Task: Look for space in San Felipe, Venezuela from 12th August, 2023 to 16th August, 2023 for 8 adults in price range Rs.10000 to Rs.16000. Place can be private room with 8 bedrooms having 8 beds and 8 bathrooms. Property type can be house, flat, guest house, hotel. Amenities needed are: wifi, TV, free parkinig on premises, gym, breakfast. Booking option can be shelf check-in. Required host language is English.
Action: Mouse moved to (431, 102)
Screenshot: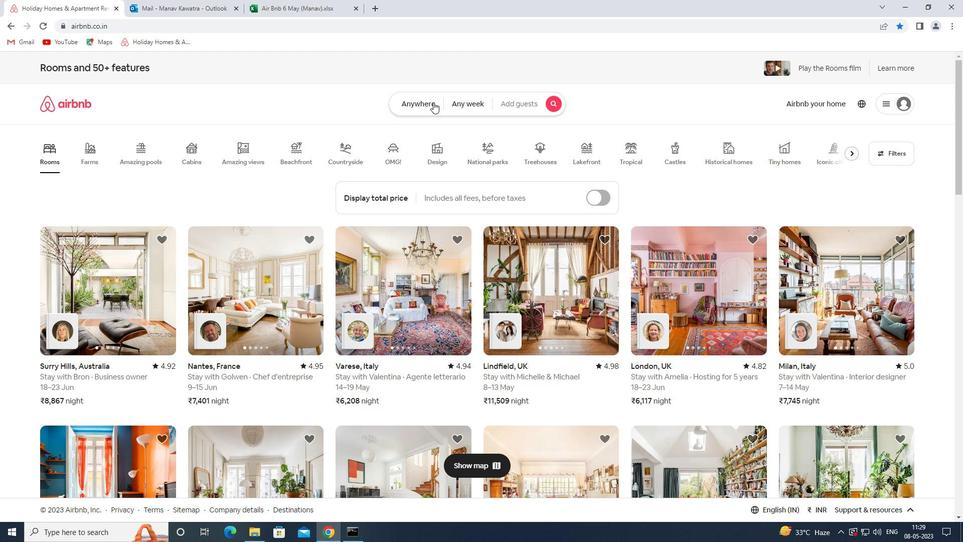 
Action: Mouse pressed left at (431, 102)
Screenshot: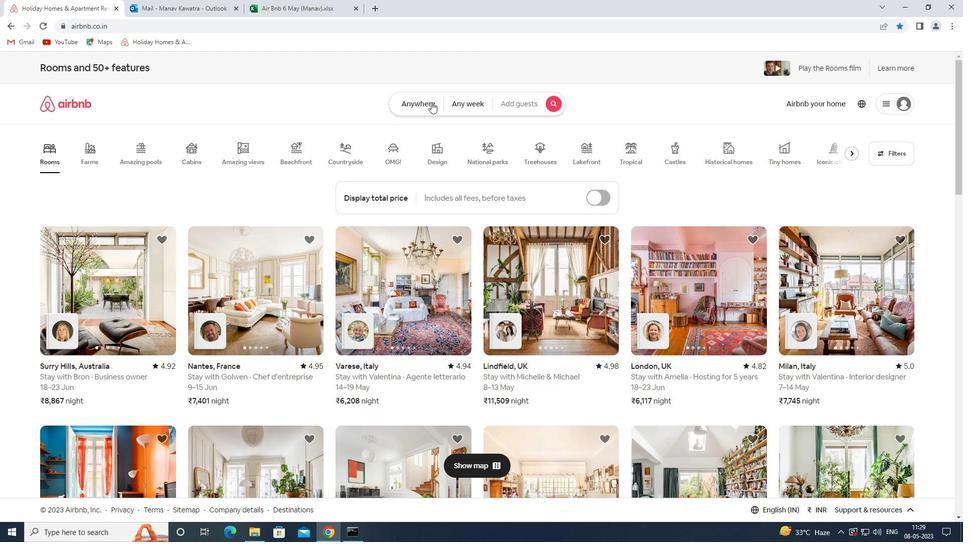 
Action: Key pressed <Key.shift><Key.shift><Key.shift><Key.shift><Key.shift><Key.shift><Key.shift><Key.shift><Key.shift><Key.shift><Key.shift>
Screenshot: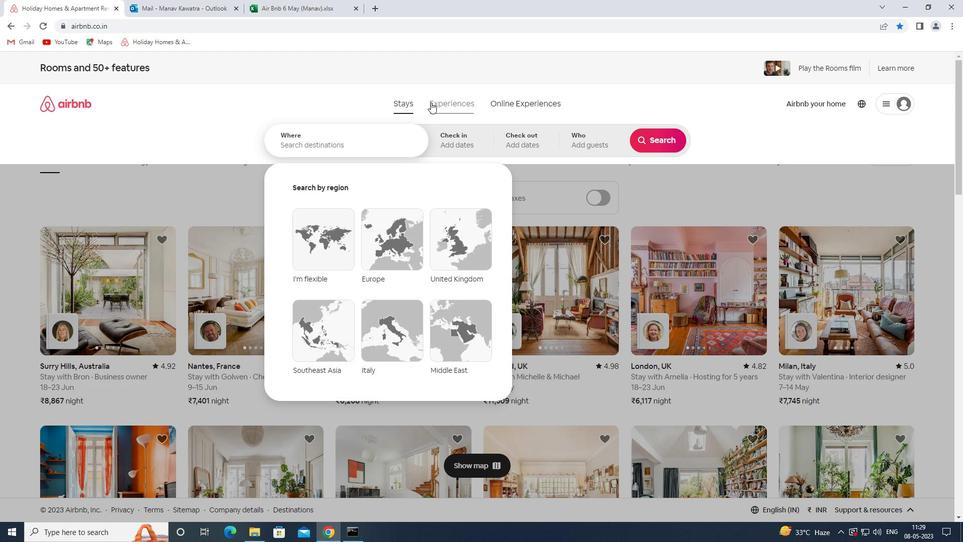 
Action: Mouse moved to (398, 144)
Screenshot: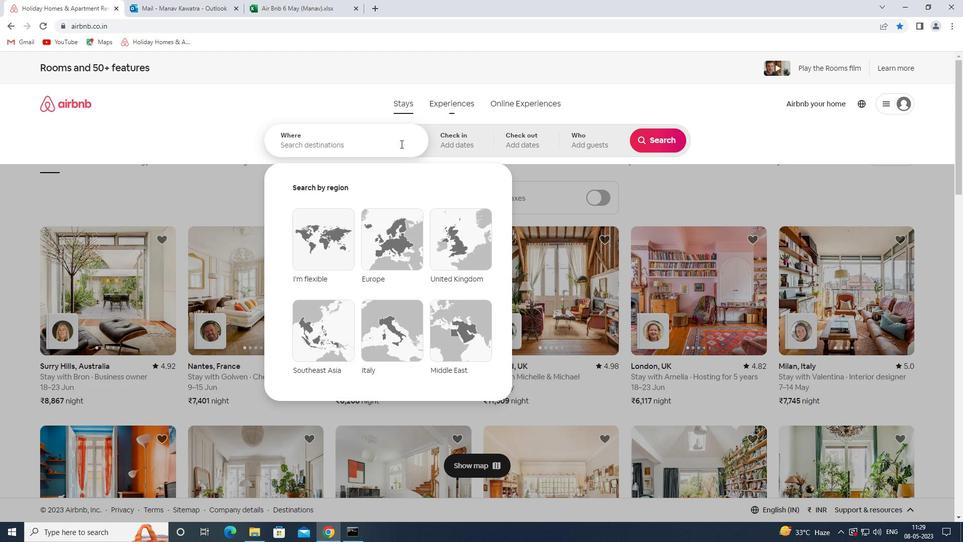 
Action: Mouse pressed left at (398, 144)
Screenshot: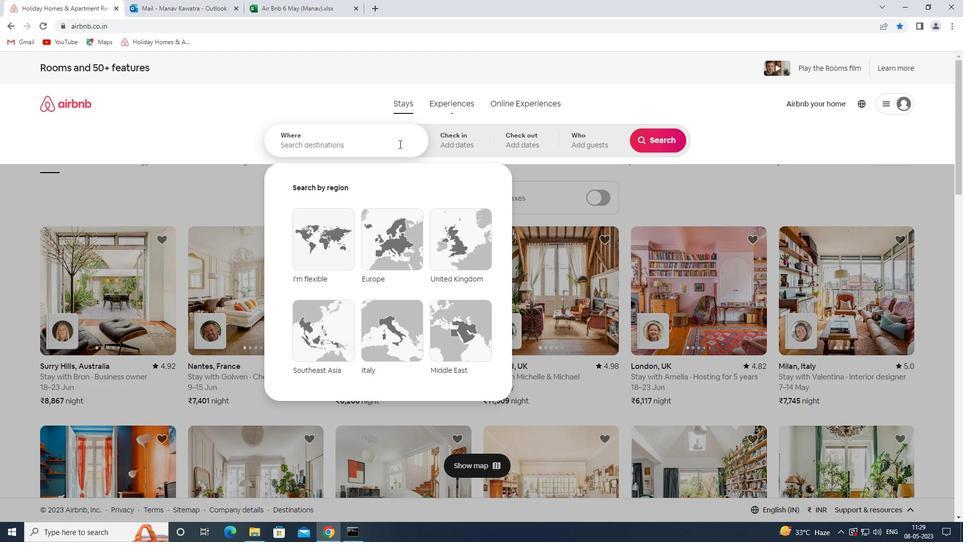 
Action: Key pressed <Key.shift>SAN<Key.space><Key.shift><Key.shift><Key.shift><Key.shift><Key.shift><Key.shift><Key.shift><Key.shift><Key.shift><Key.shift><Key.shift><Key.shift><Key.shift><Key.shift><Key.shift><Key.shift><Key.shift><Key.shift><Key.shift><Key.shift><Key.shift><Key.shift><Key.shift><Key.shift><Key.shift><Key.shift><Key.shift><Key.shift><Key.shift><Key.shift><Key.shift><Key.shift><Key.shift><Key.shift><Key.shift><Key.shift><Key.shift><Key.shift><Key.shift><Key.shift><Key.shift><Key.shift><Key.shift><Key.shift><Key.shift><Key.shift><Key.shift><Key.shift><Key.shift><Key.shift><Key.shift>FELIPE<Key.space><Key.shift>VEN<Key.space><Key.backspace>EZUELA<Key.space>
Screenshot: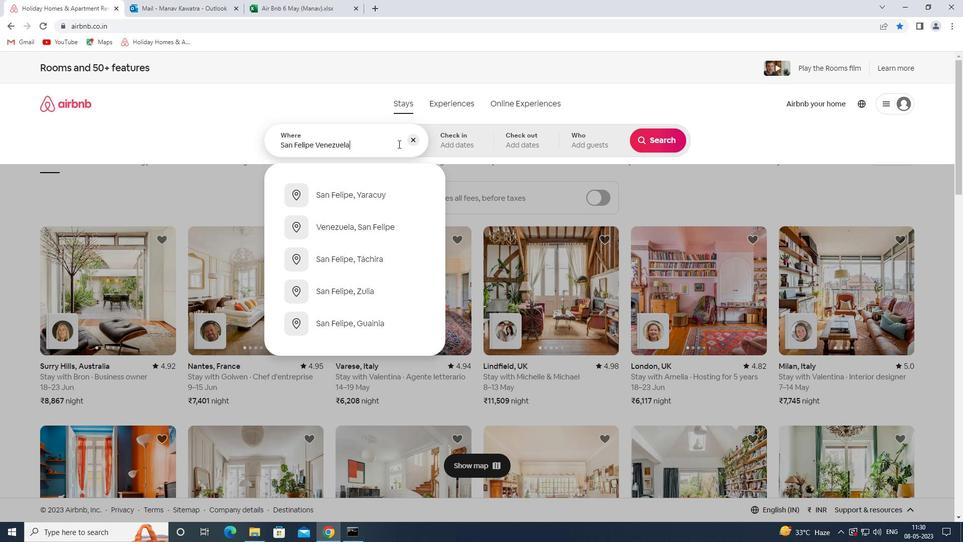 
Action: Mouse moved to (416, 162)
Screenshot: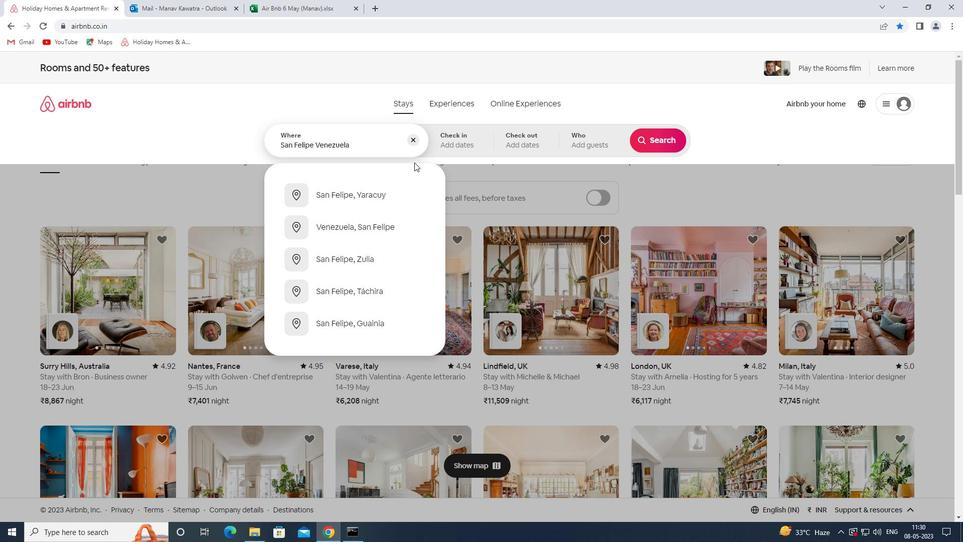 
Action: Key pressed <Key.enter>
Screenshot: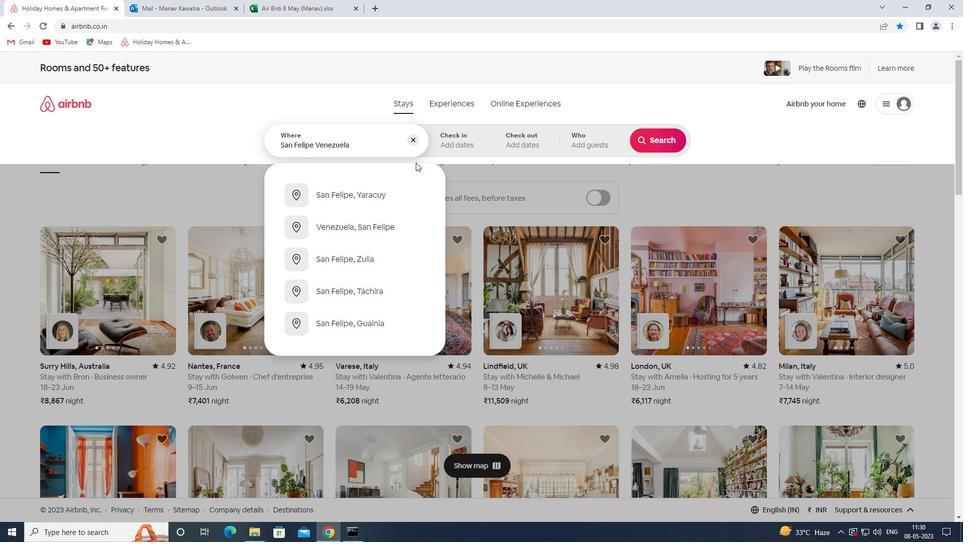 
Action: Mouse moved to (660, 219)
Screenshot: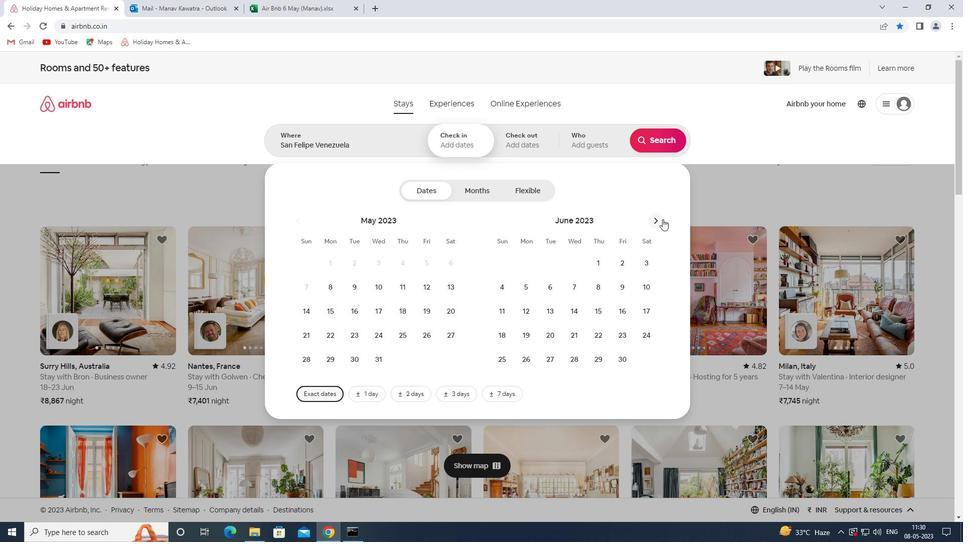 
Action: Mouse pressed left at (660, 219)
Screenshot: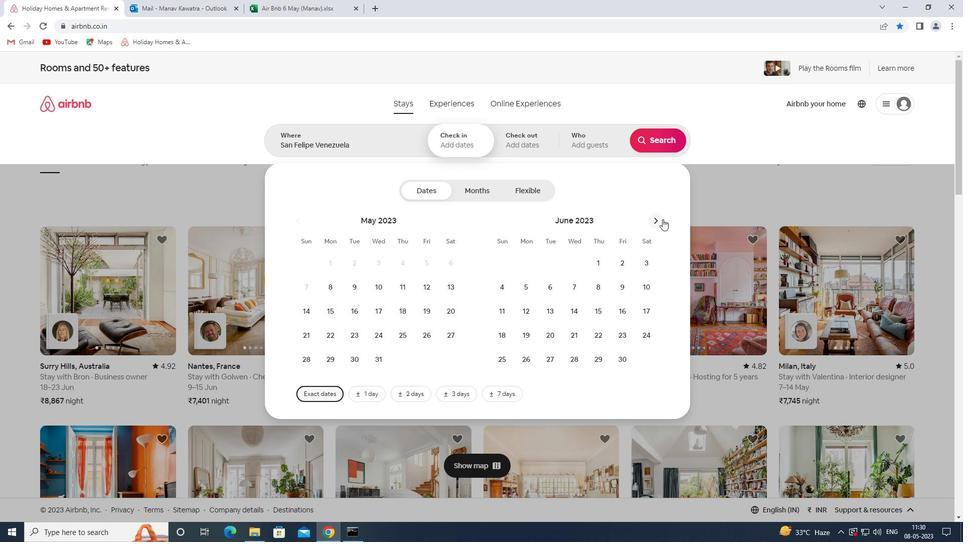 
Action: Mouse pressed left at (660, 219)
Screenshot: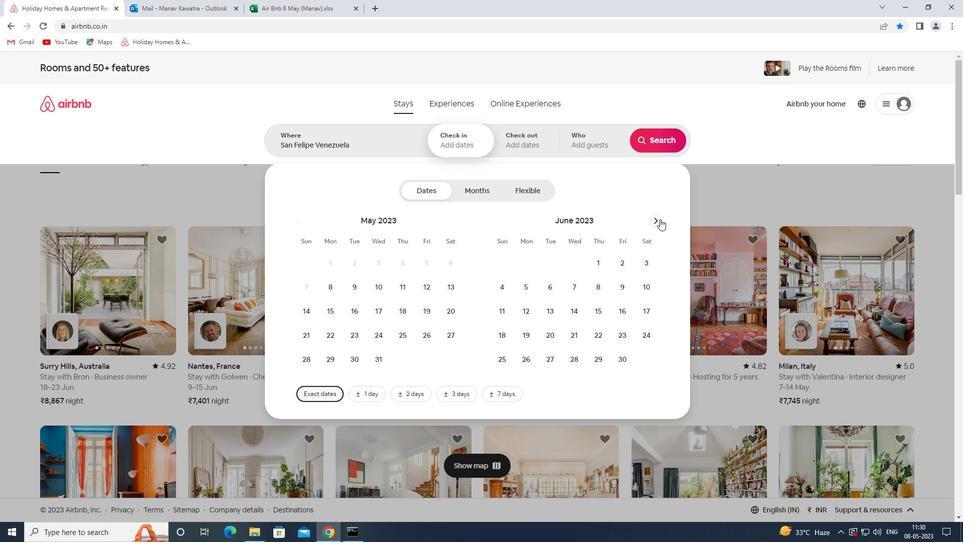 
Action: Mouse pressed left at (660, 219)
Screenshot: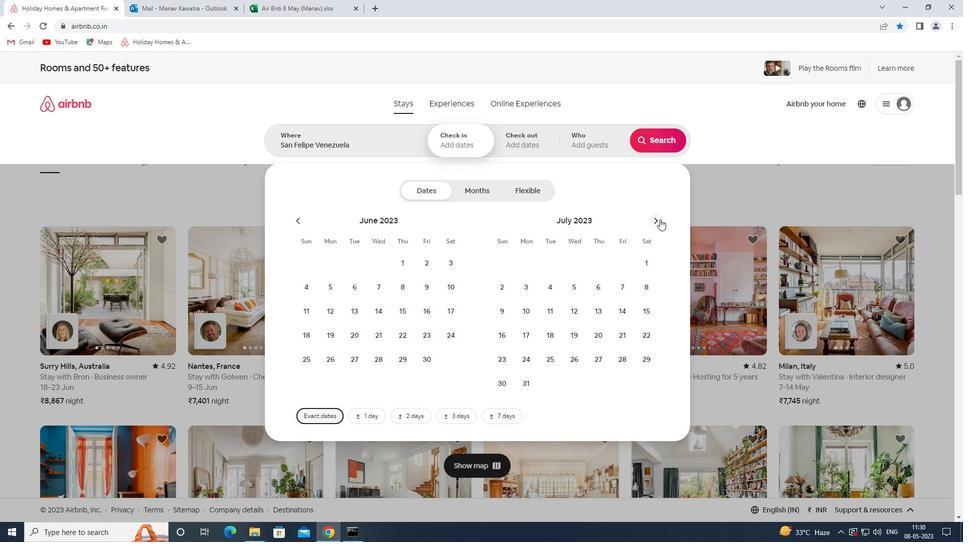 
Action: Mouse moved to (651, 289)
Screenshot: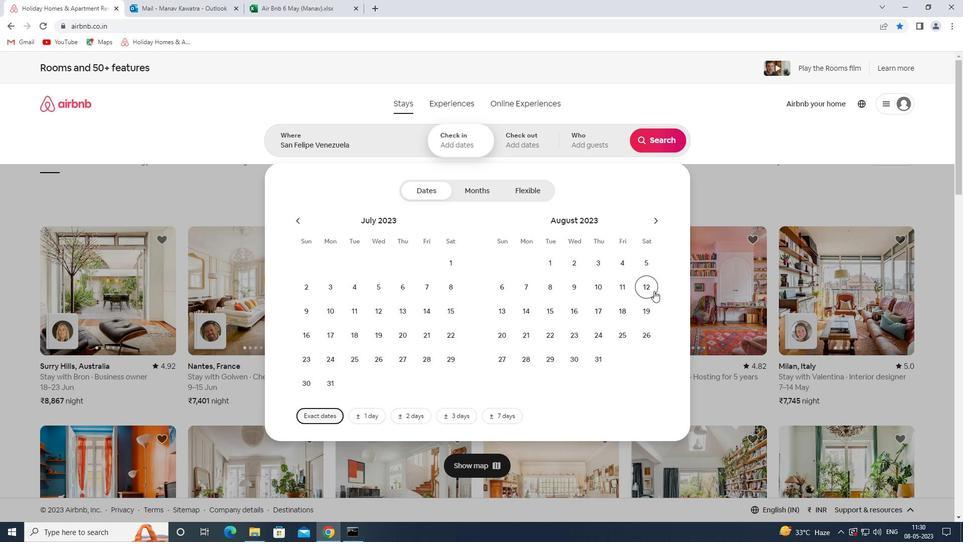 
Action: Mouse pressed left at (651, 289)
Screenshot: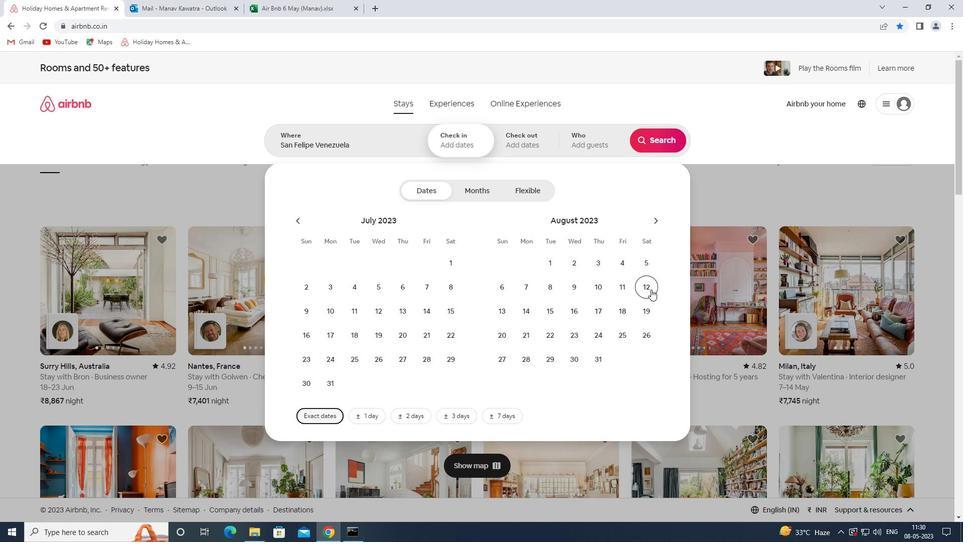 
Action: Mouse moved to (577, 307)
Screenshot: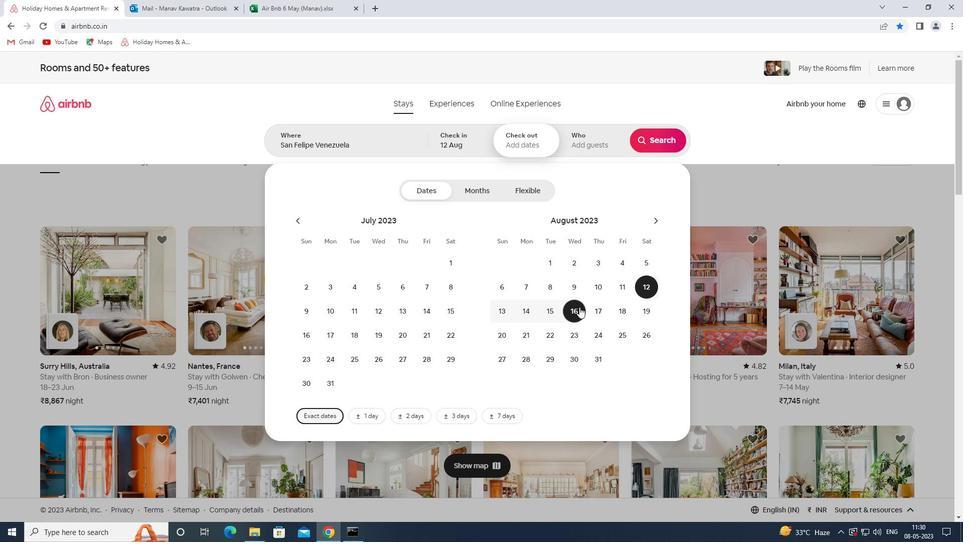 
Action: Mouse pressed left at (577, 307)
Screenshot: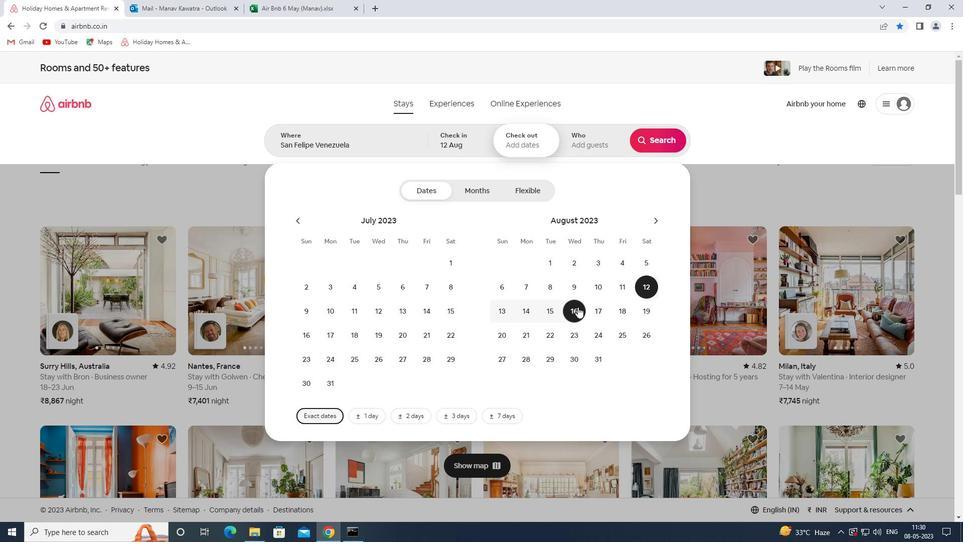 
Action: Mouse moved to (600, 145)
Screenshot: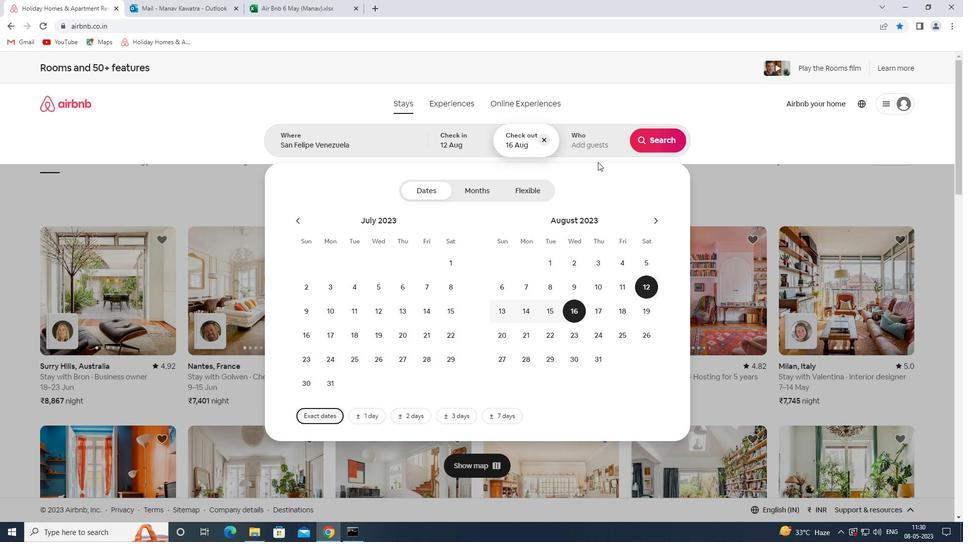 
Action: Mouse pressed left at (600, 145)
Screenshot: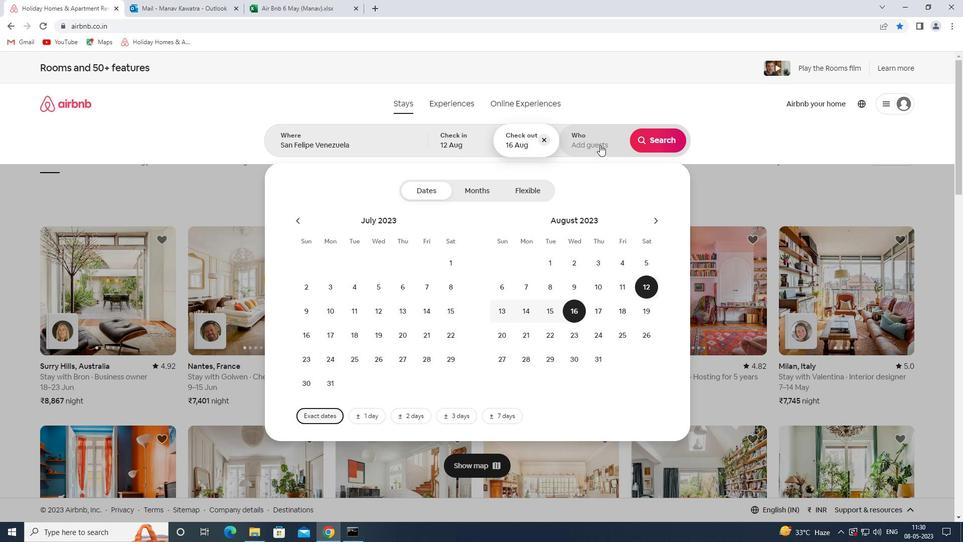 
Action: Mouse moved to (658, 192)
Screenshot: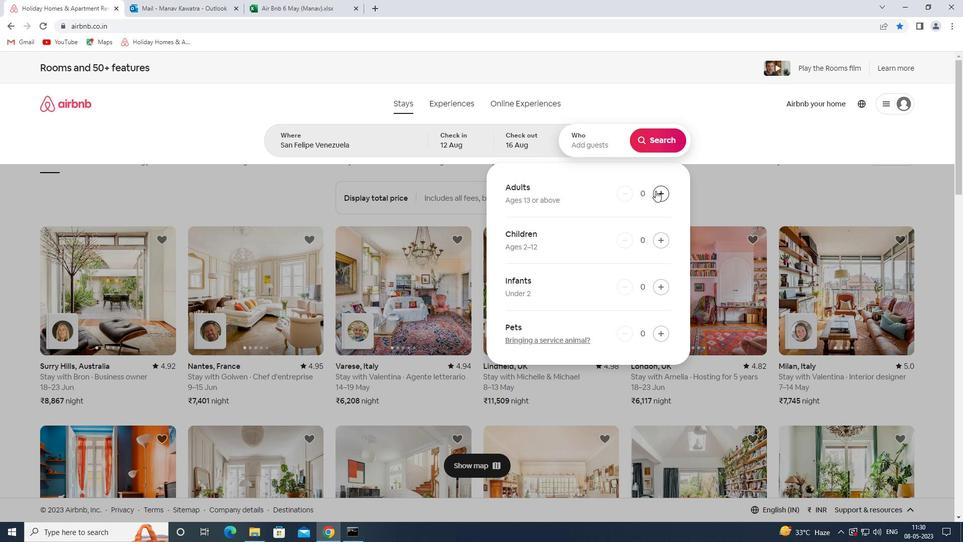 
Action: Mouse pressed left at (658, 192)
Screenshot: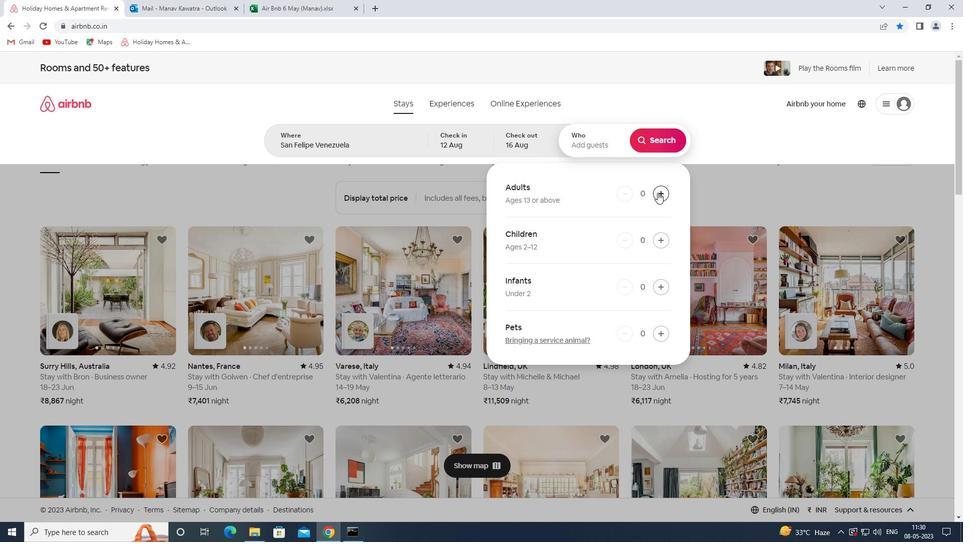 
Action: Mouse pressed left at (658, 192)
Screenshot: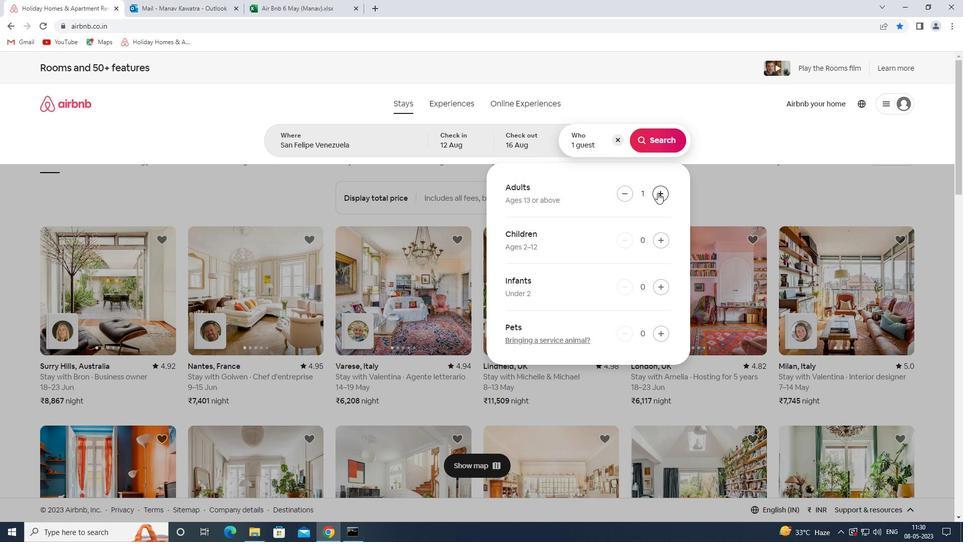 
Action: Mouse pressed left at (658, 192)
Screenshot: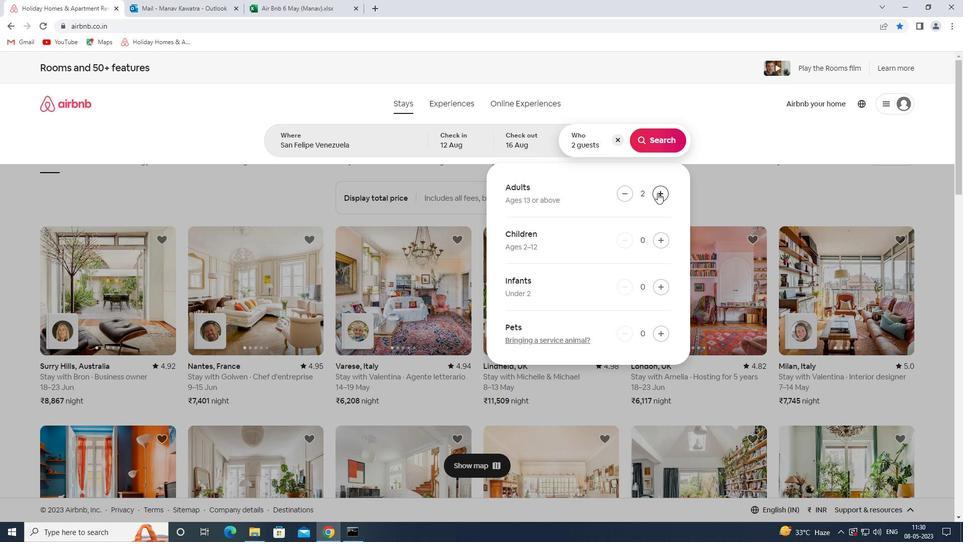 
Action: Mouse pressed left at (658, 192)
Screenshot: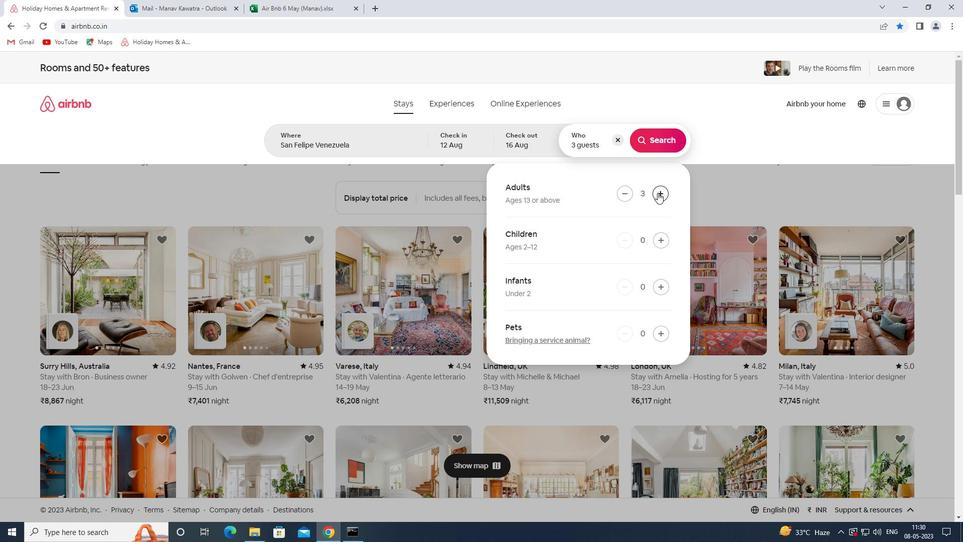 
Action: Mouse pressed left at (658, 192)
Screenshot: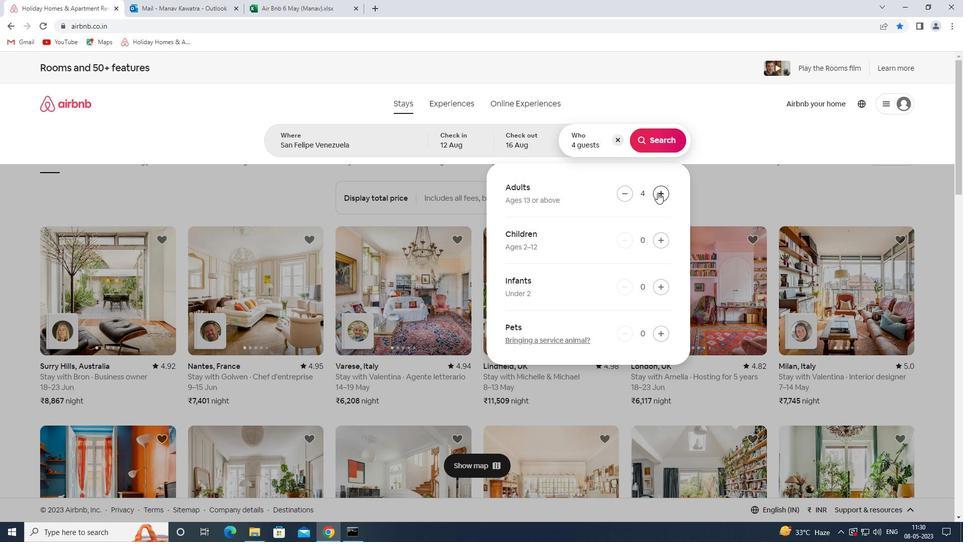 
Action: Mouse pressed left at (658, 192)
Screenshot: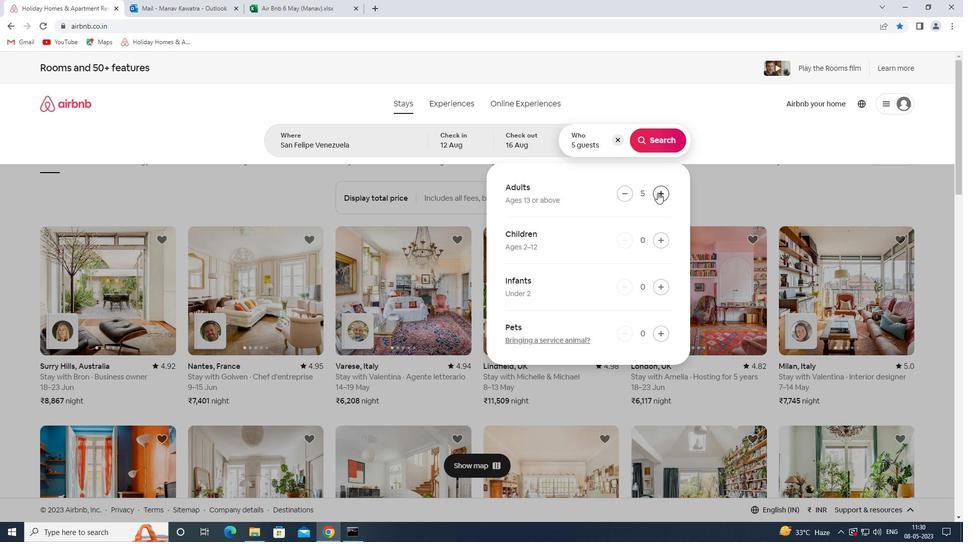 
Action: Mouse pressed left at (658, 192)
Screenshot: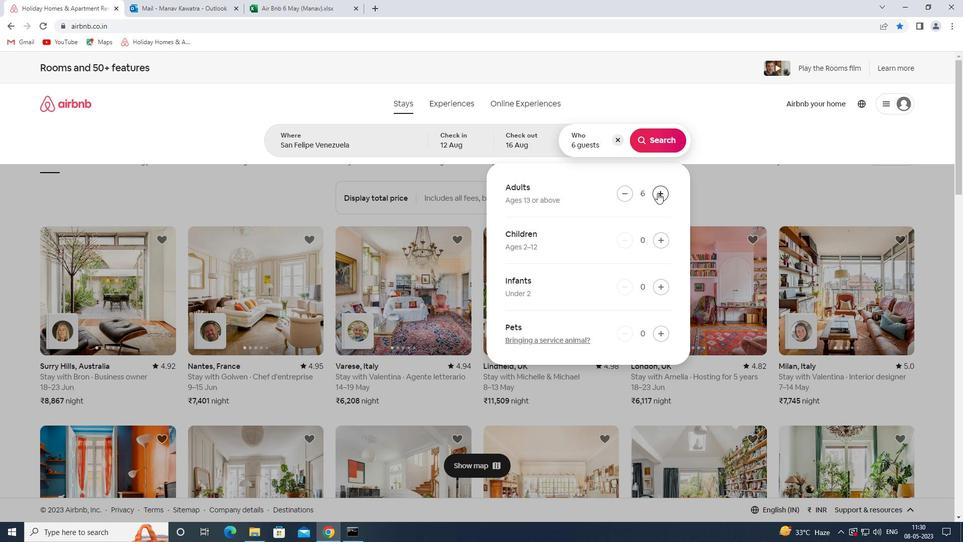 
Action: Mouse pressed left at (658, 192)
Screenshot: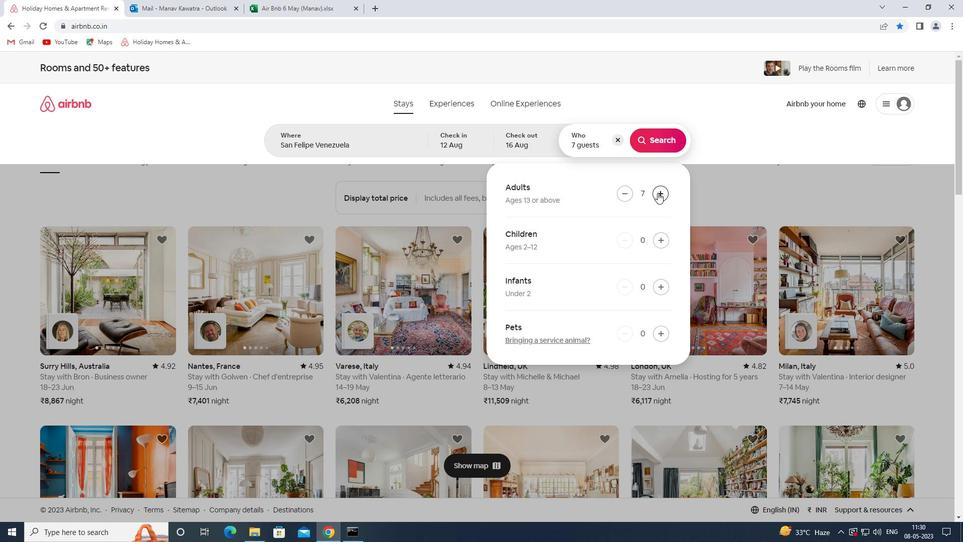
Action: Mouse moved to (655, 153)
Screenshot: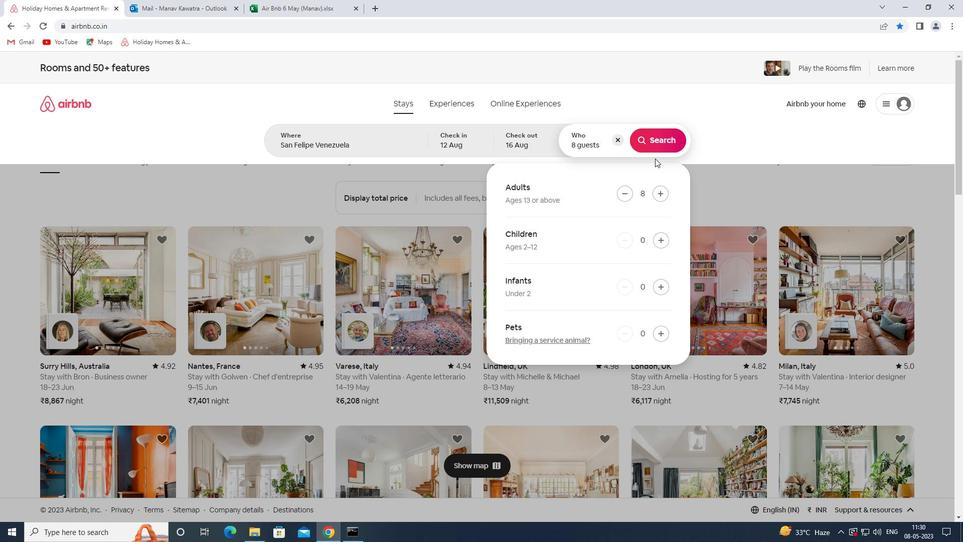 
Action: Mouse pressed left at (655, 153)
Screenshot: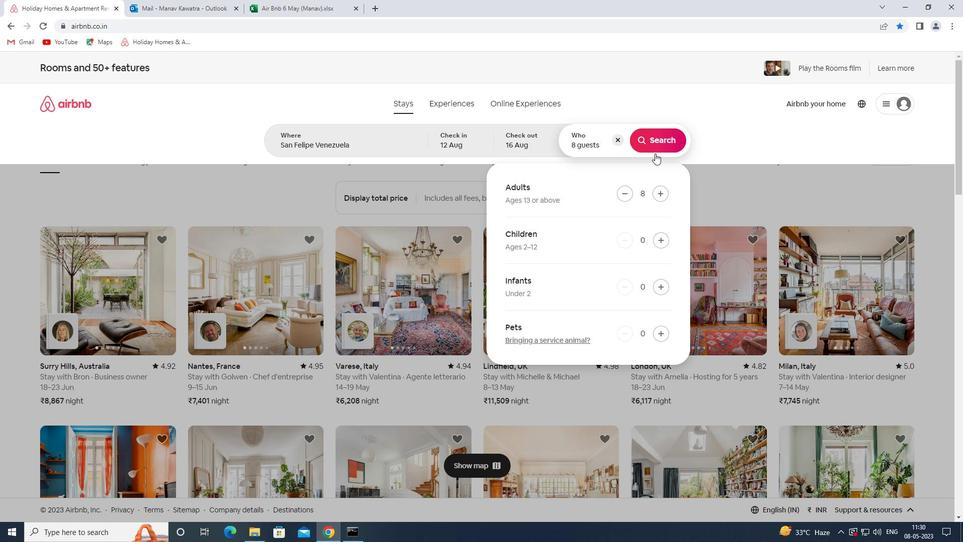 
Action: Mouse moved to (655, 145)
Screenshot: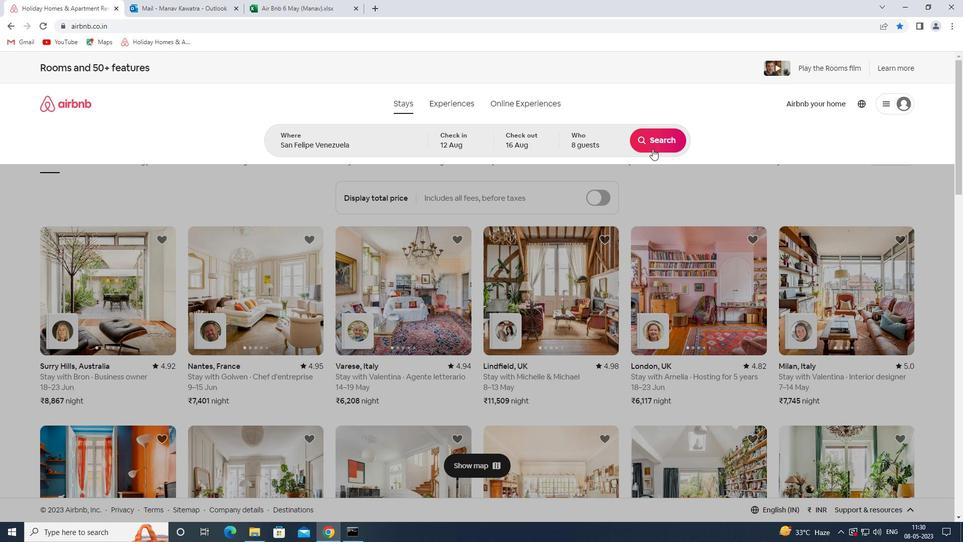 
Action: Mouse pressed left at (655, 145)
Screenshot: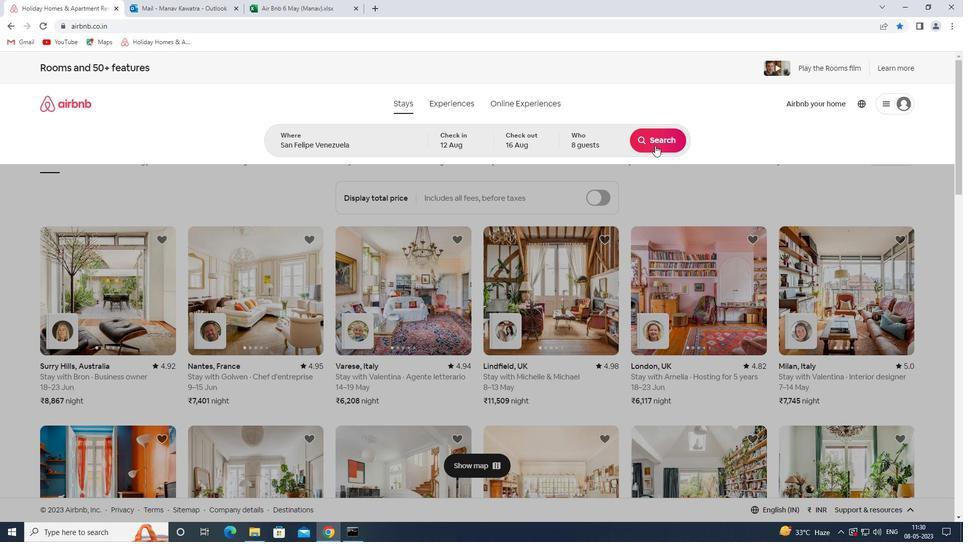 
Action: Mouse moved to (905, 106)
Screenshot: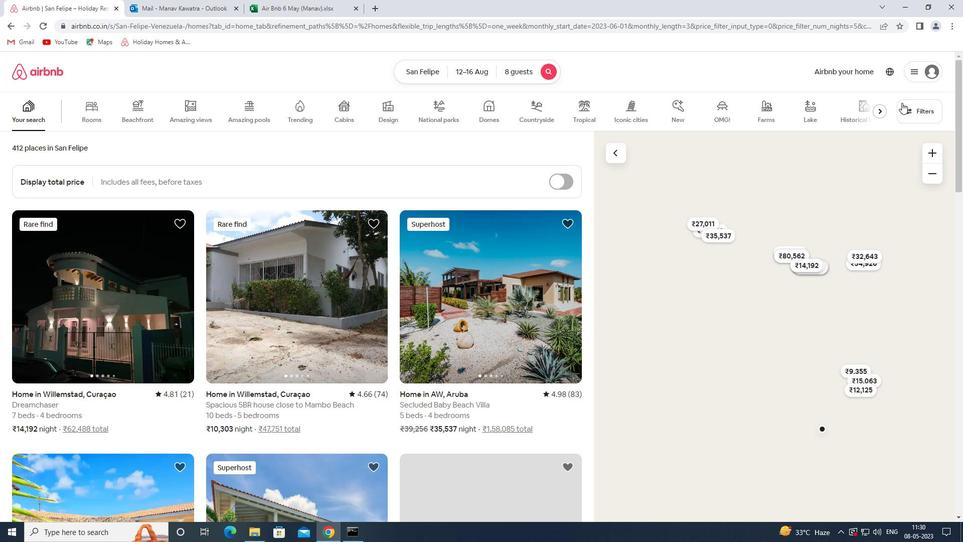
Action: Mouse pressed left at (905, 106)
Screenshot: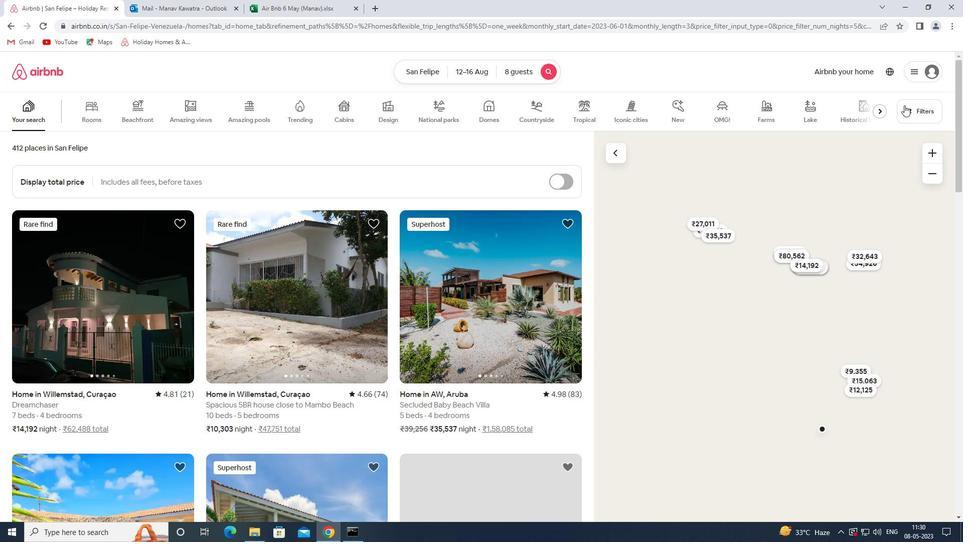 
Action: Mouse moved to (355, 353)
Screenshot: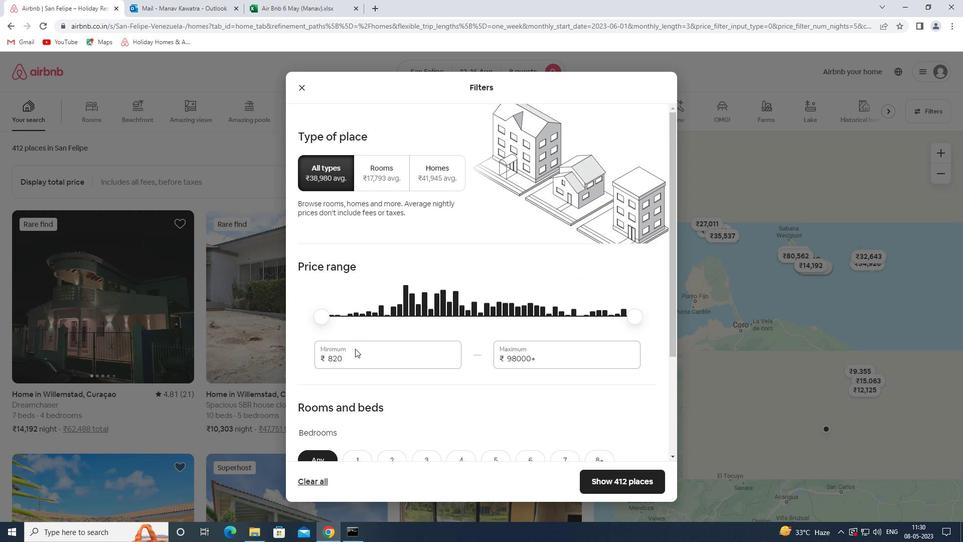 
Action: Mouse pressed left at (355, 353)
Screenshot: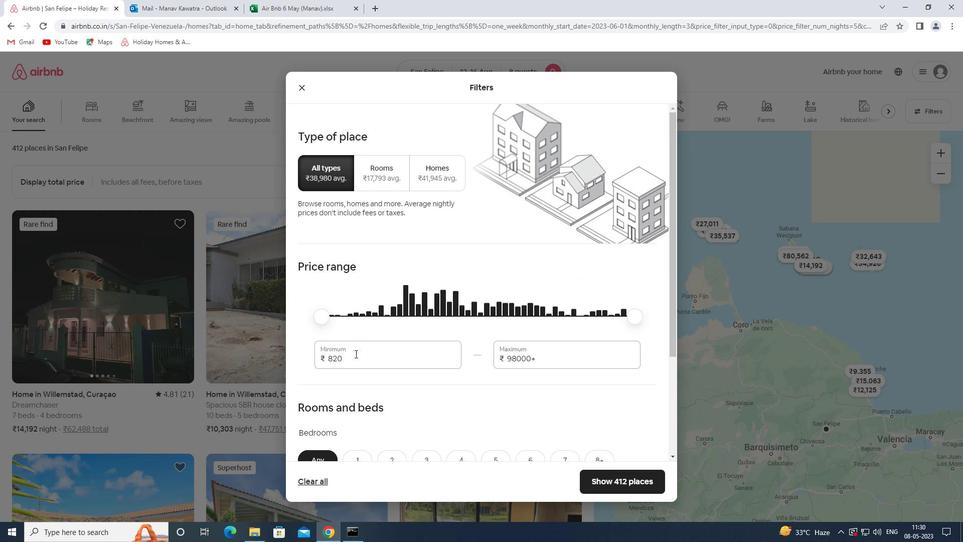 
Action: Mouse pressed left at (355, 353)
Screenshot: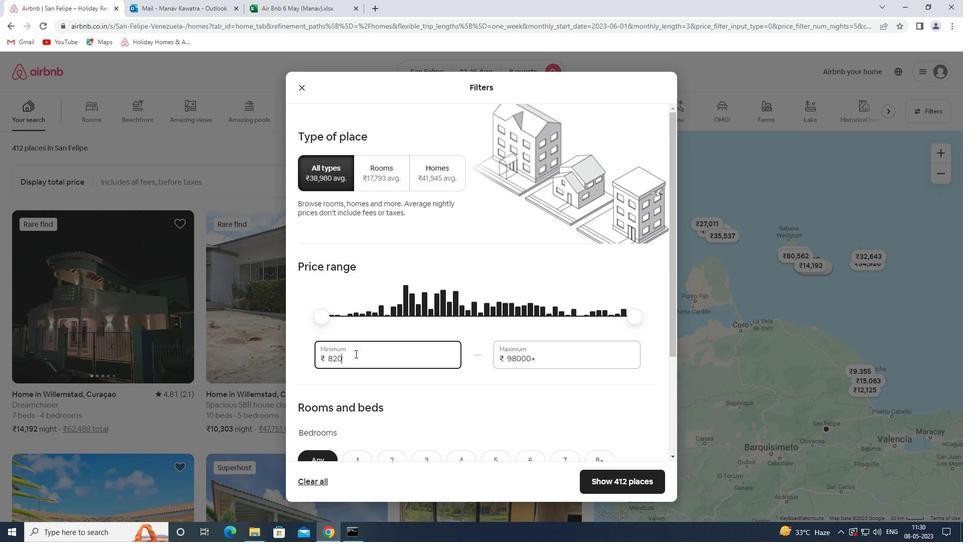 
Action: Key pressed 10000<Key.tab>16000
Screenshot: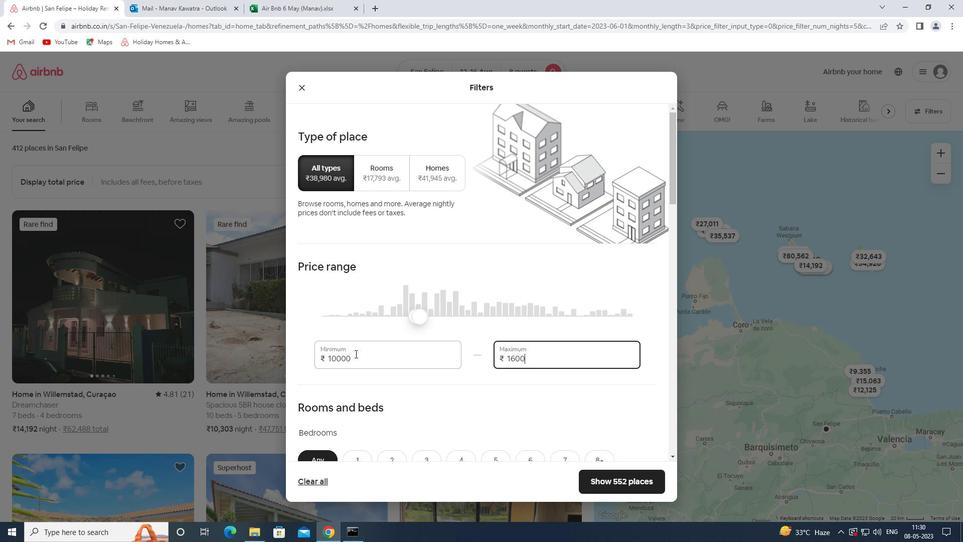 
Action: Mouse moved to (489, 405)
Screenshot: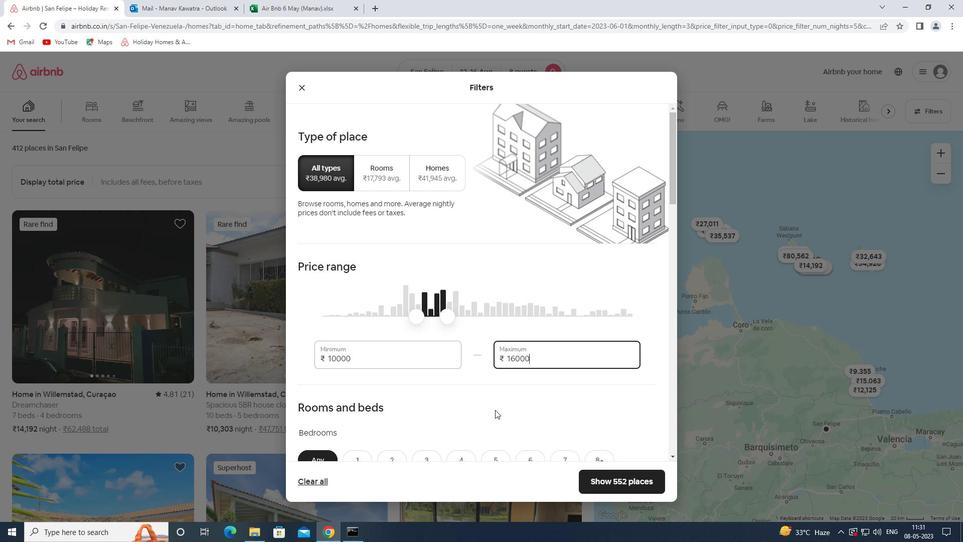 
Action: Mouse scrolled (489, 404) with delta (0, 0)
Screenshot: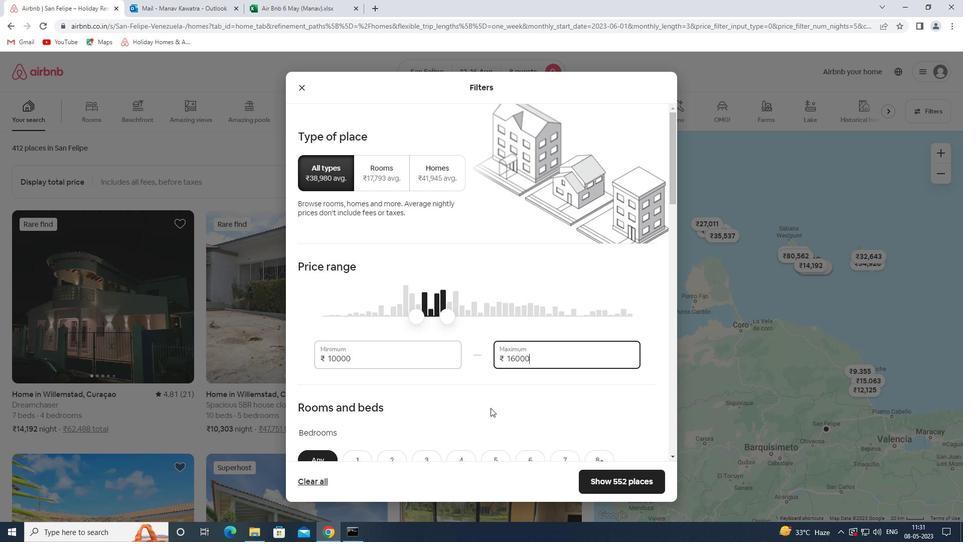 
Action: Mouse scrolled (489, 404) with delta (0, 0)
Screenshot: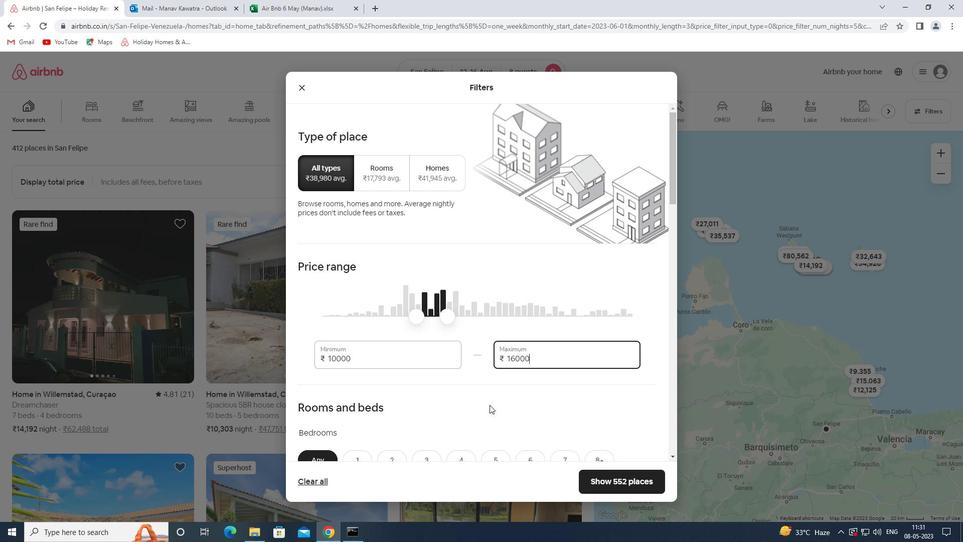 
Action: Mouse scrolled (489, 404) with delta (0, 0)
Screenshot: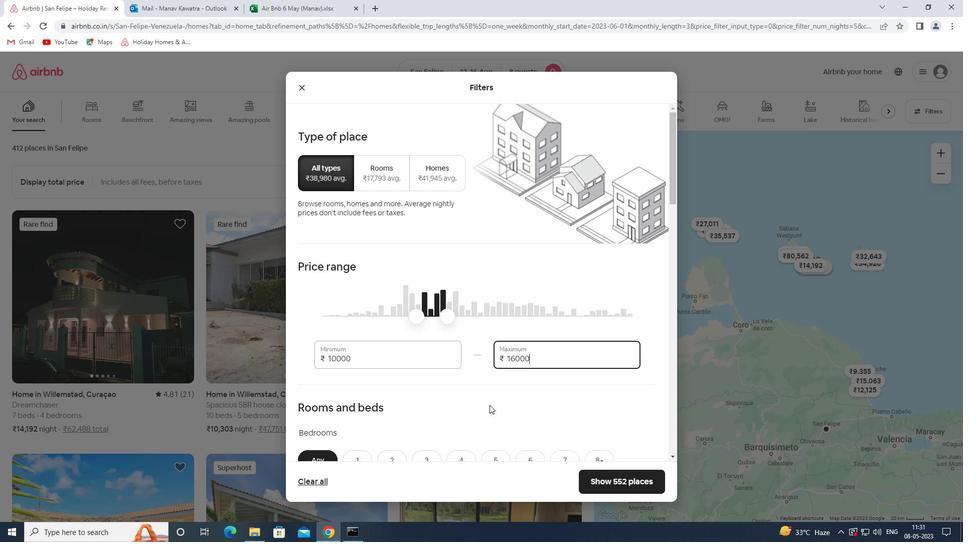 
Action: Mouse scrolled (489, 404) with delta (0, 0)
Screenshot: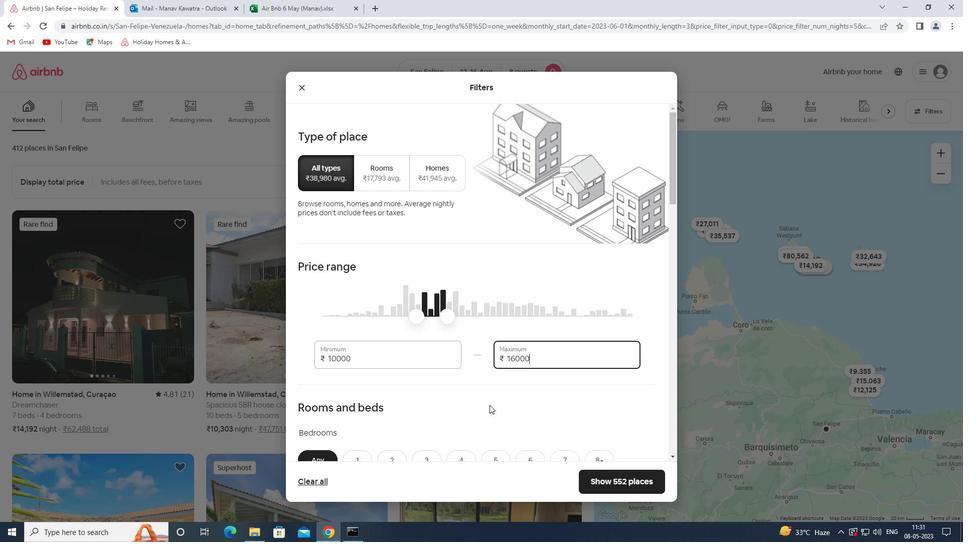 
Action: Mouse moved to (600, 255)
Screenshot: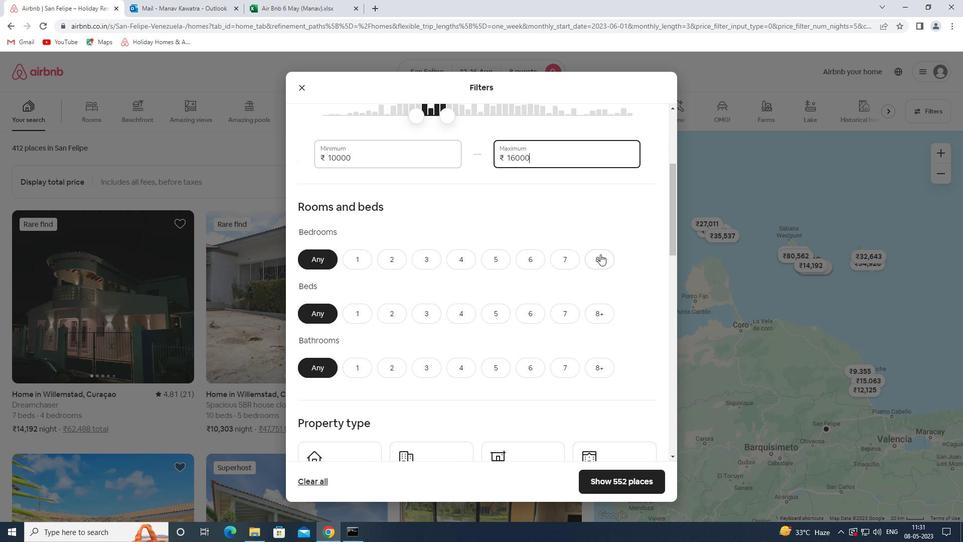 
Action: Mouse pressed left at (600, 255)
Screenshot: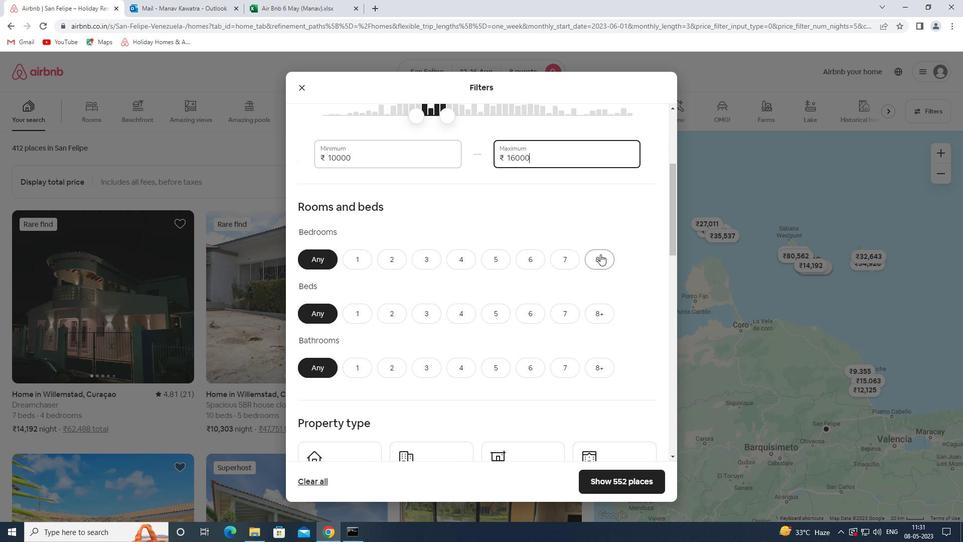 
Action: Mouse moved to (607, 309)
Screenshot: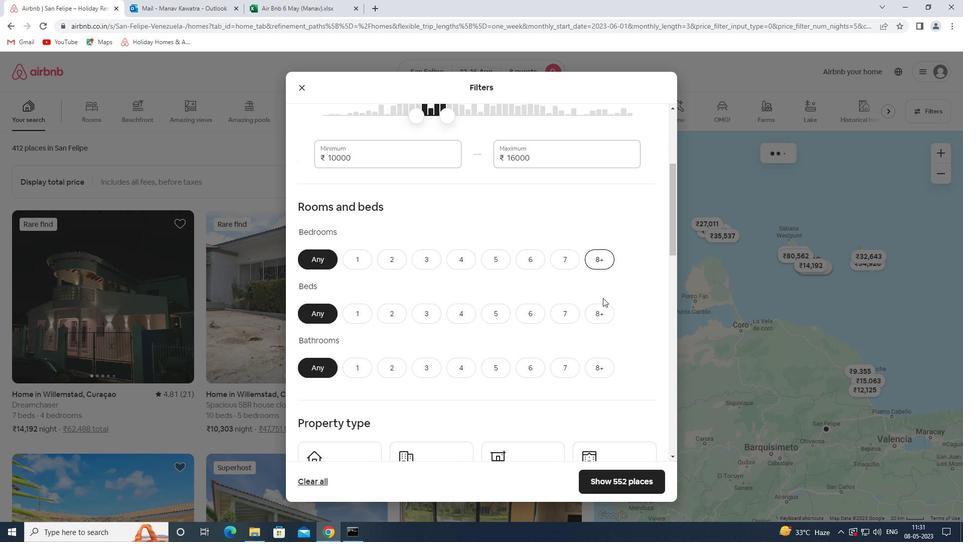 
Action: Mouse pressed left at (607, 309)
Screenshot: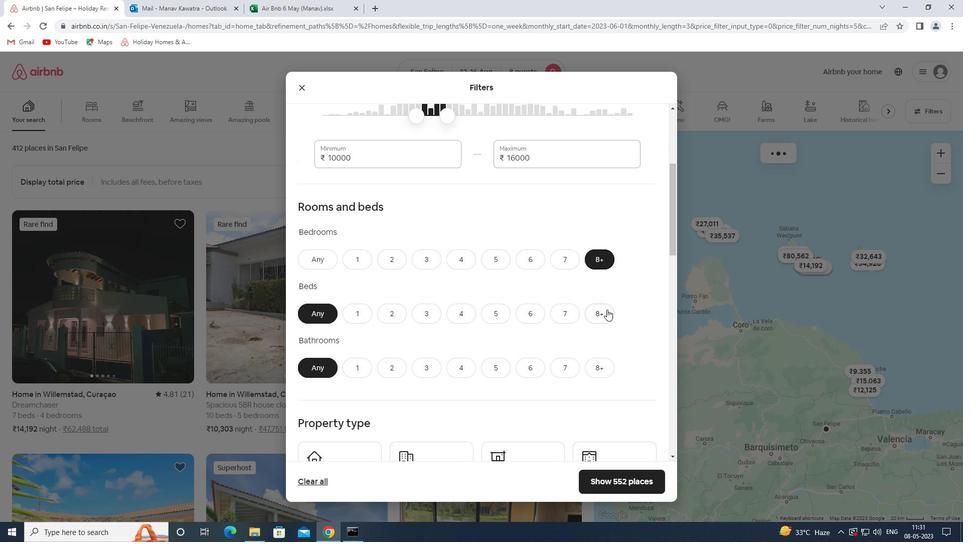 
Action: Mouse moved to (606, 356)
Screenshot: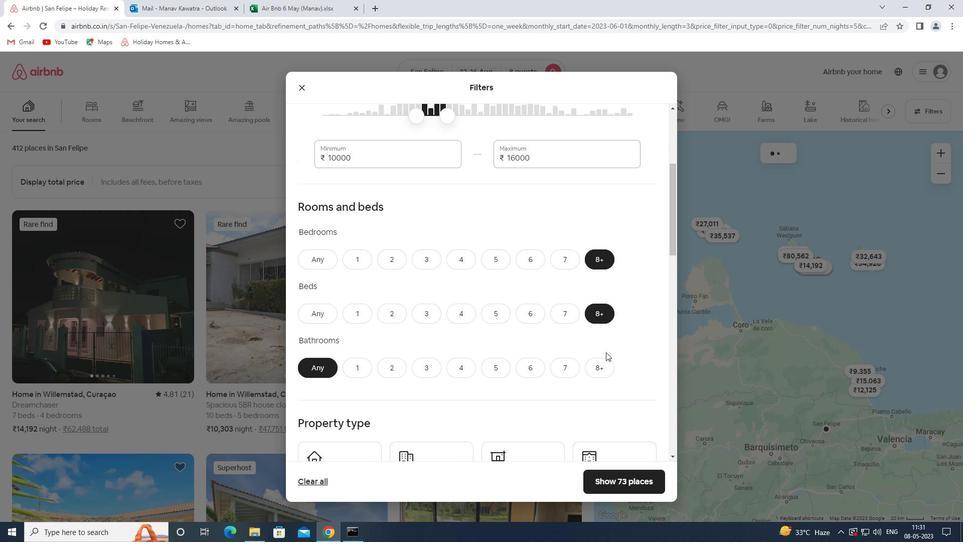 
Action: Mouse pressed left at (606, 356)
Screenshot: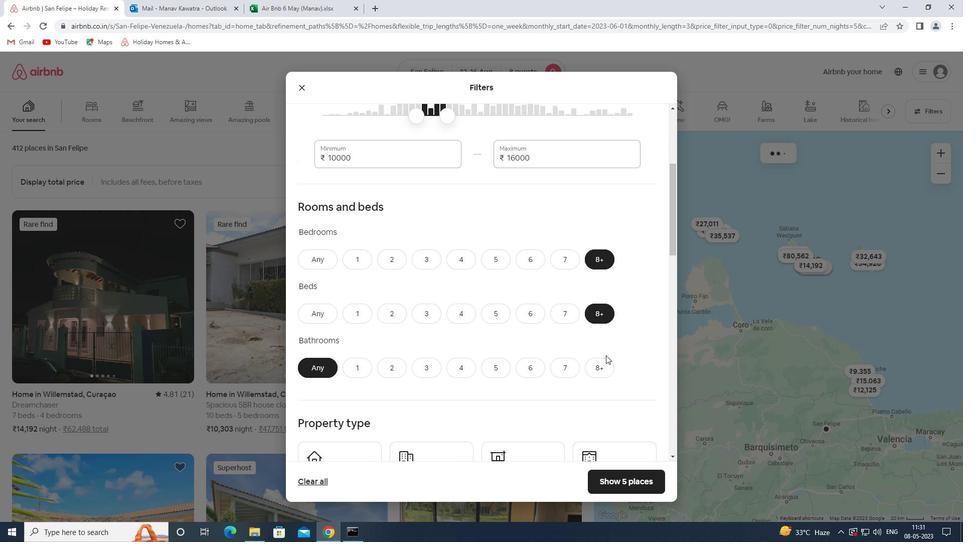 
Action: Mouse moved to (571, 355)
Screenshot: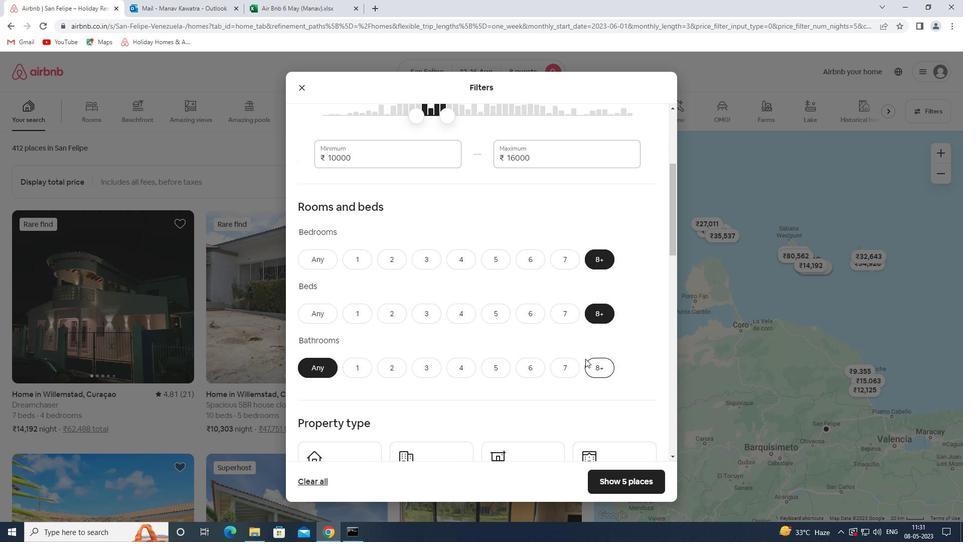 
Action: Mouse scrolled (571, 355) with delta (0, 0)
Screenshot: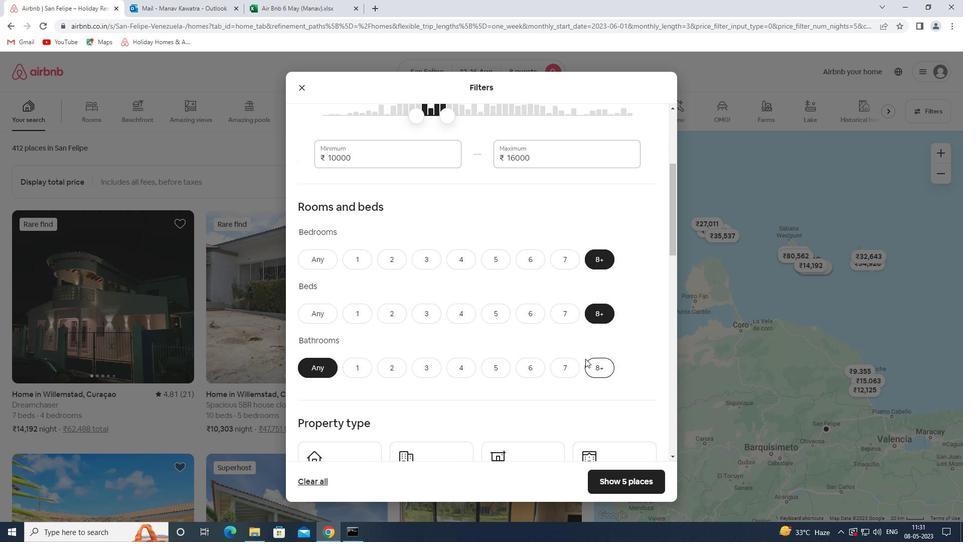 
Action: Mouse moved to (560, 349)
Screenshot: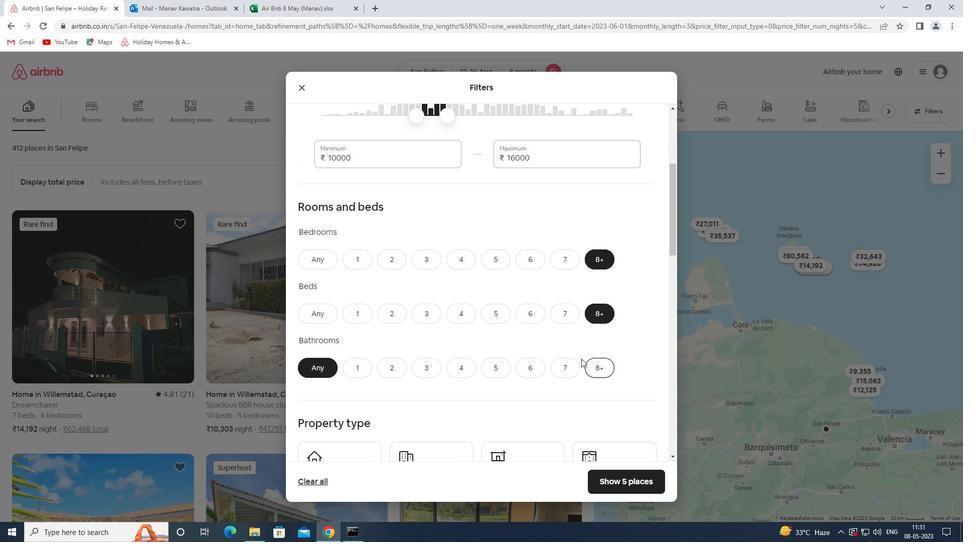 
Action: Mouse scrolled (560, 349) with delta (0, 0)
Screenshot: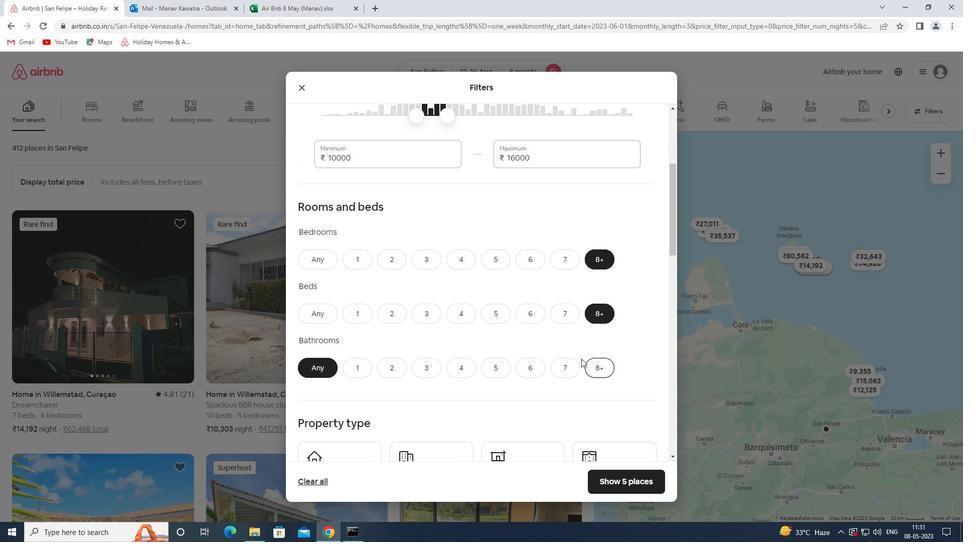 
Action: Mouse moved to (555, 347)
Screenshot: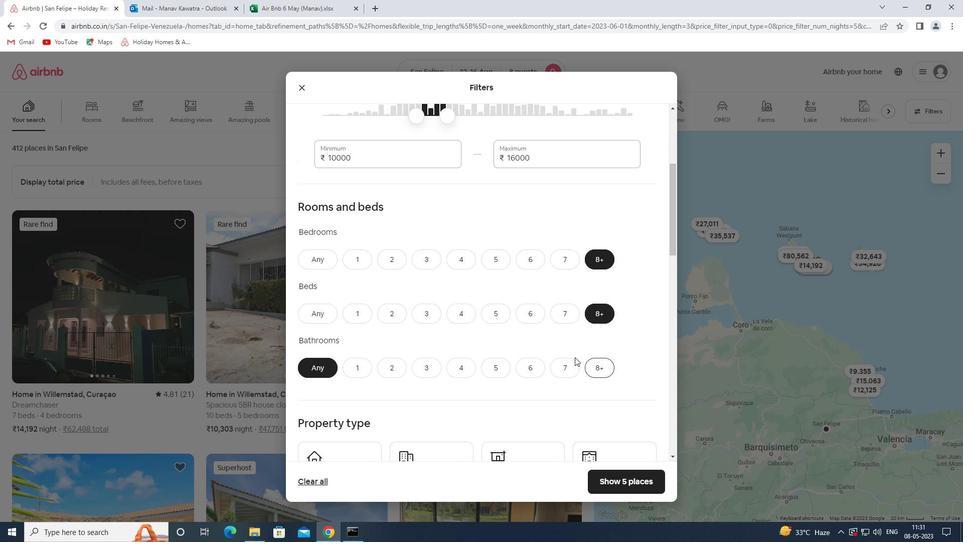 
Action: Mouse scrolled (555, 347) with delta (0, 0)
Screenshot: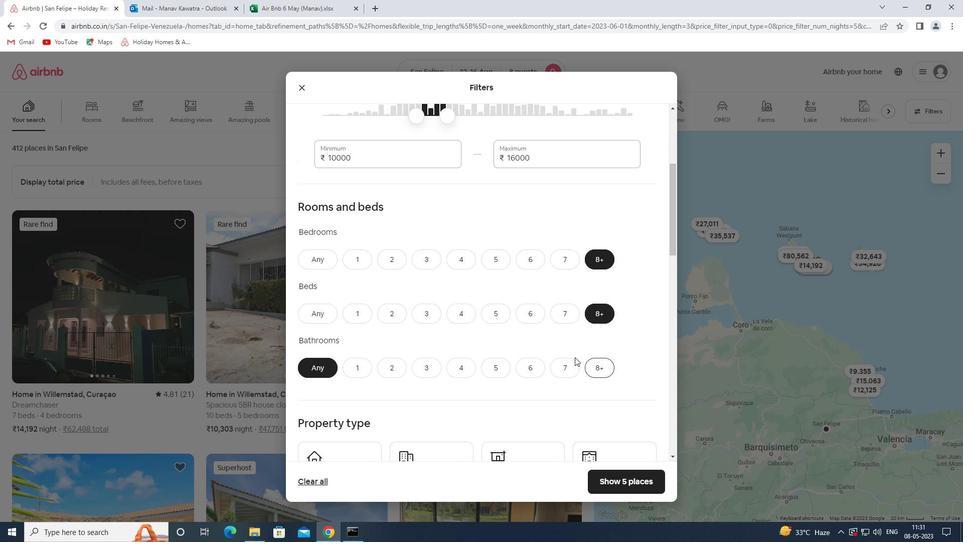 
Action: Mouse moved to (356, 312)
Screenshot: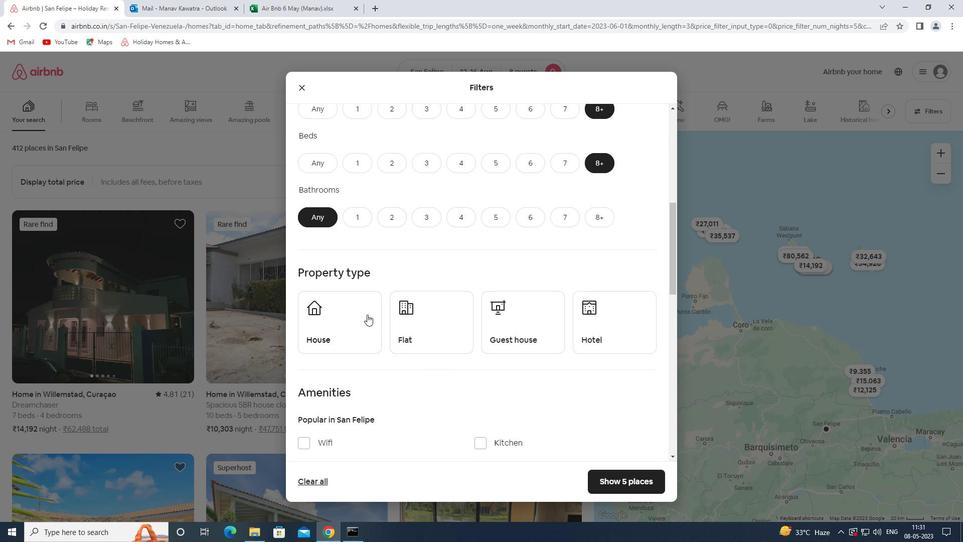
Action: Mouse pressed left at (356, 312)
Screenshot: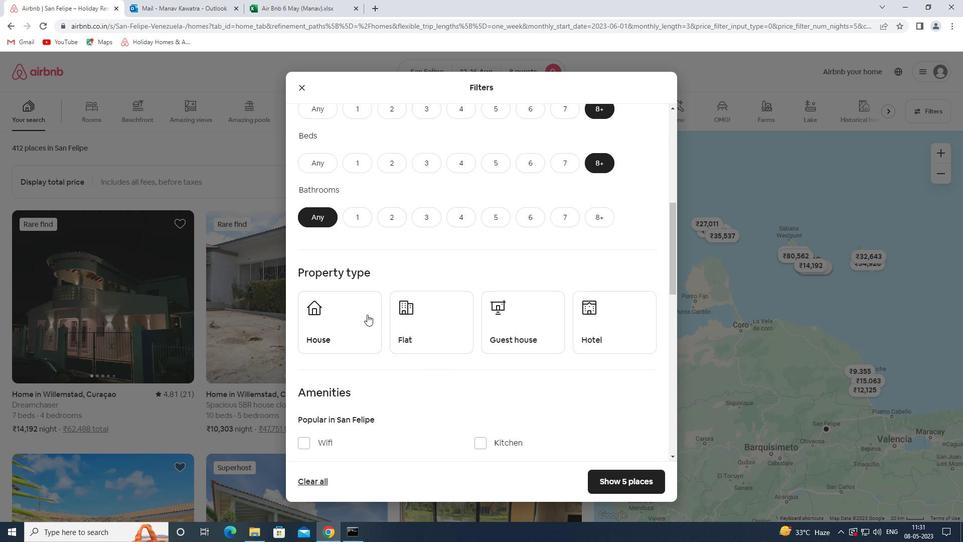 
Action: Mouse moved to (453, 328)
Screenshot: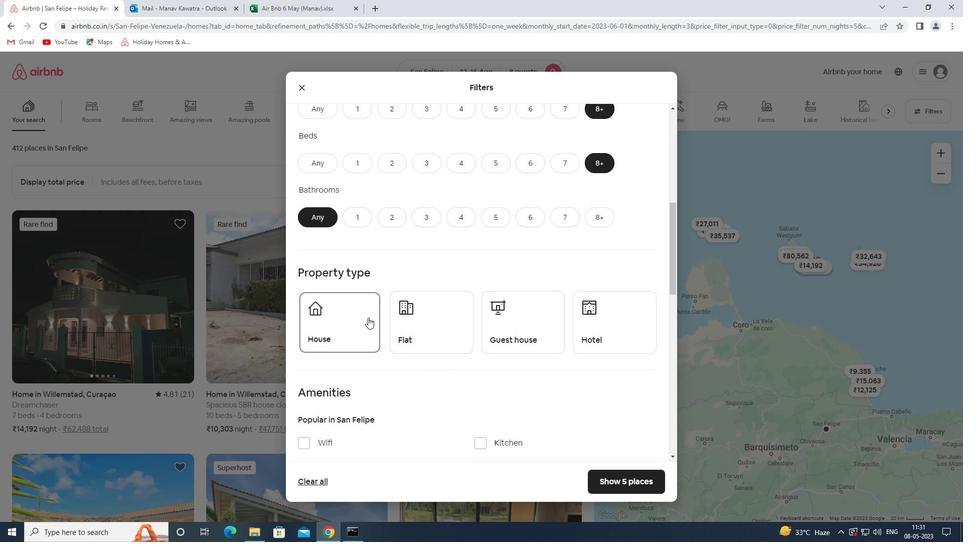 
Action: Mouse pressed left at (453, 328)
Screenshot: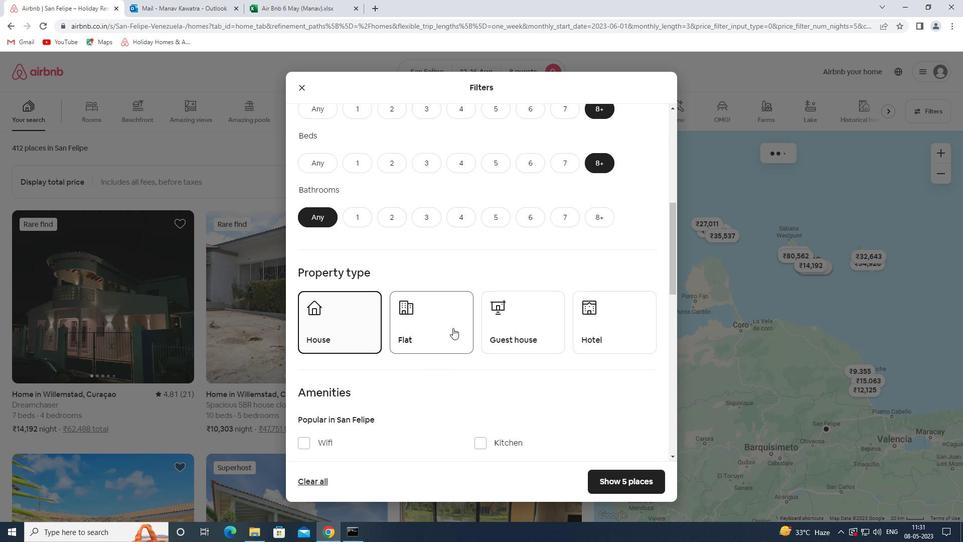 
Action: Mouse moved to (542, 330)
Screenshot: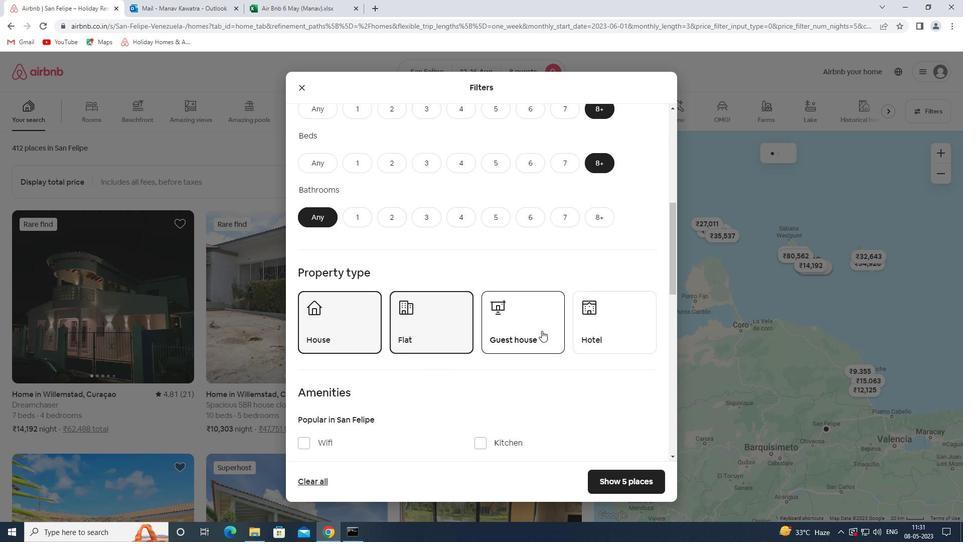 
Action: Mouse pressed left at (542, 330)
Screenshot: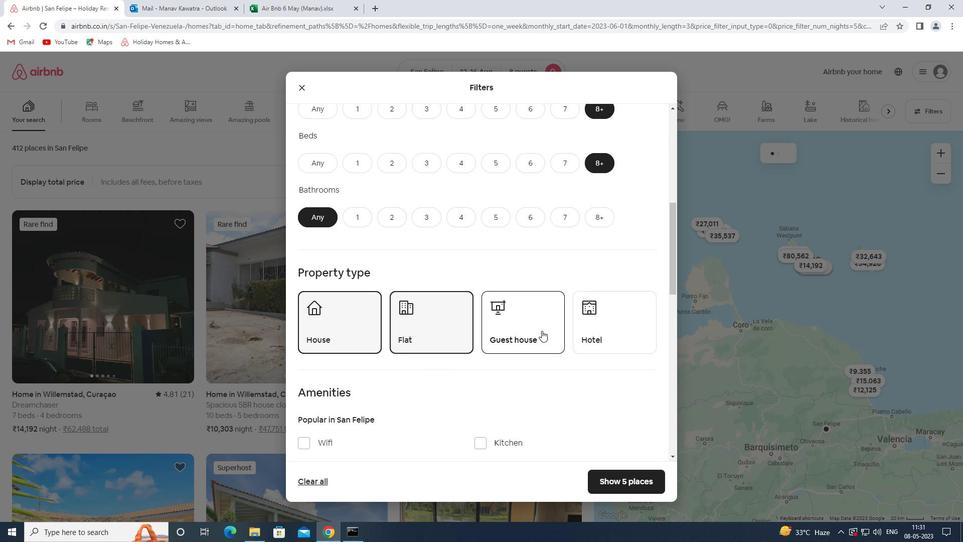 
Action: Mouse scrolled (542, 330) with delta (0, 0)
Screenshot: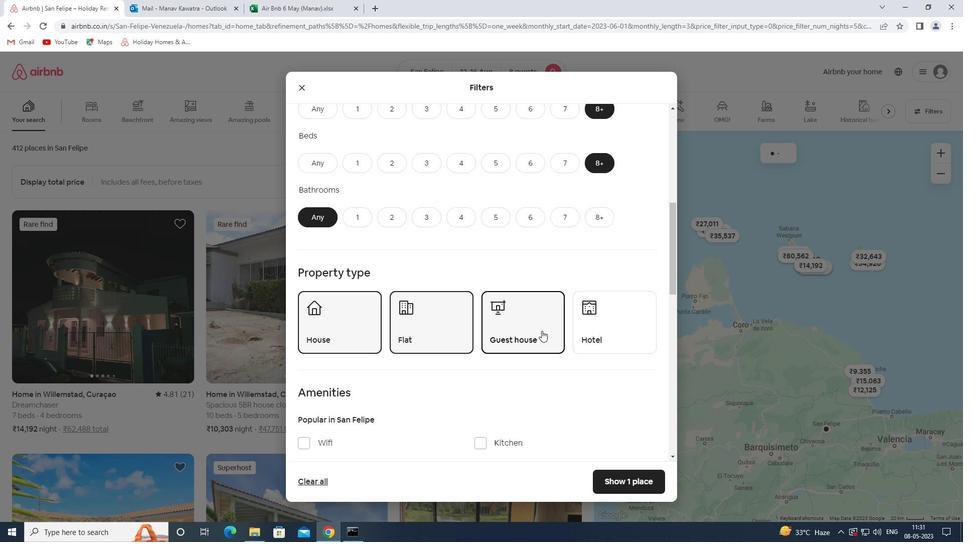 
Action: Mouse scrolled (542, 330) with delta (0, 0)
Screenshot: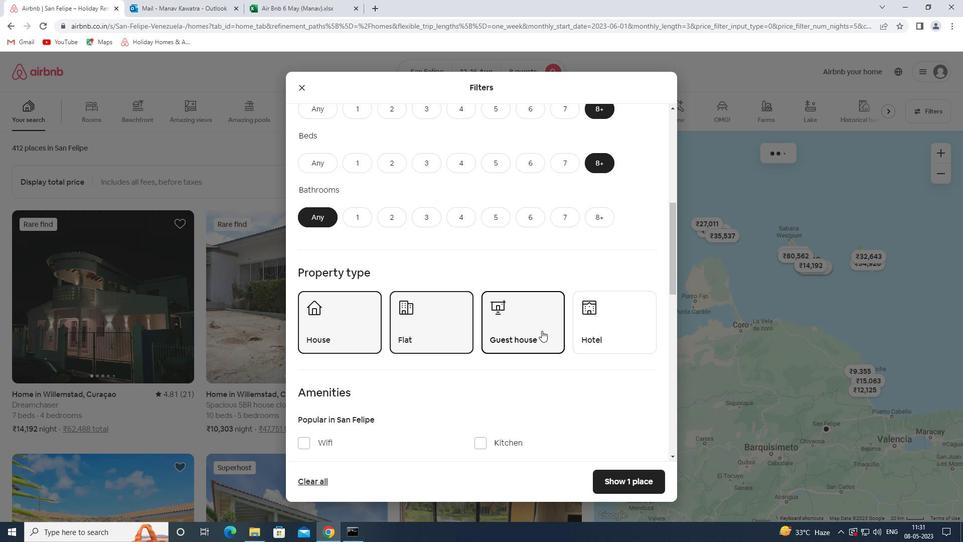 
Action: Mouse scrolled (542, 330) with delta (0, 0)
Screenshot: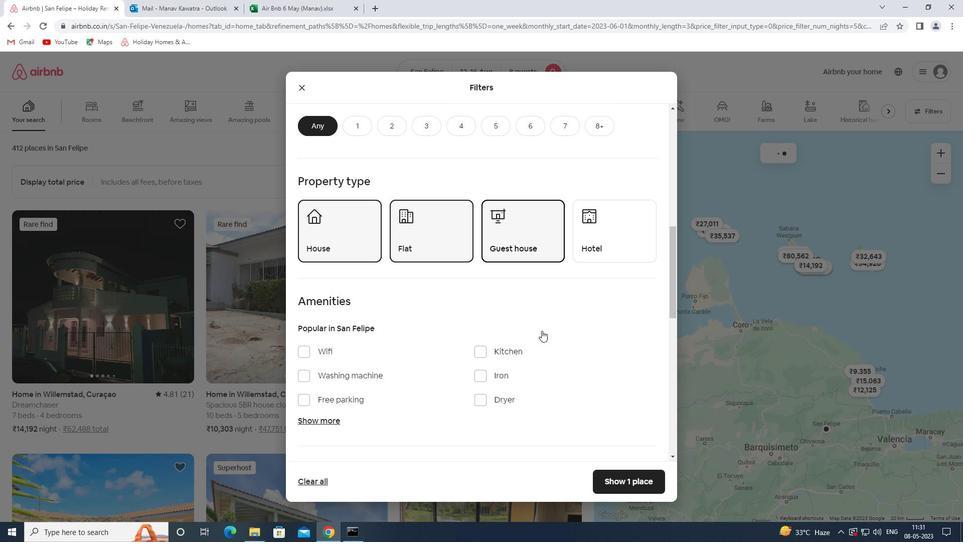 
Action: Mouse moved to (624, 176)
Screenshot: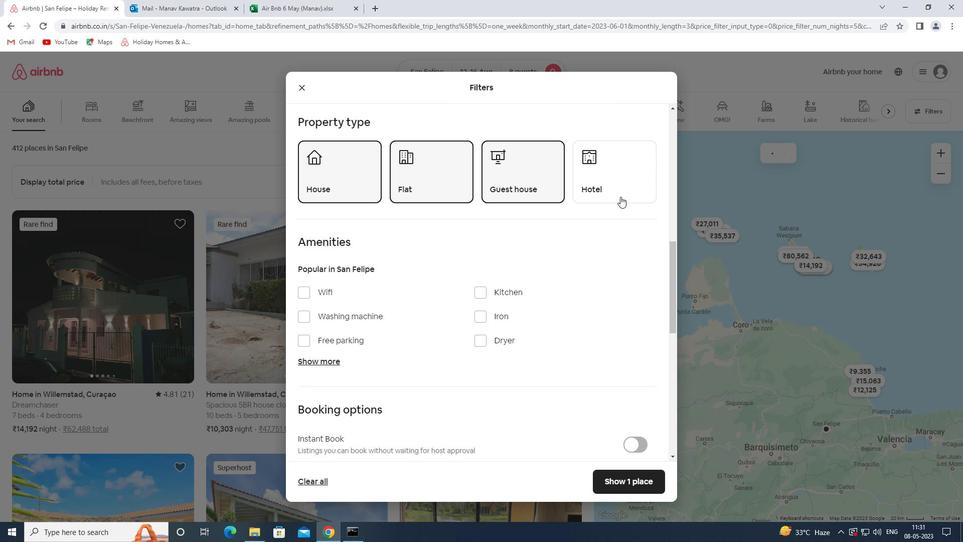 
Action: Mouse pressed left at (624, 176)
Screenshot: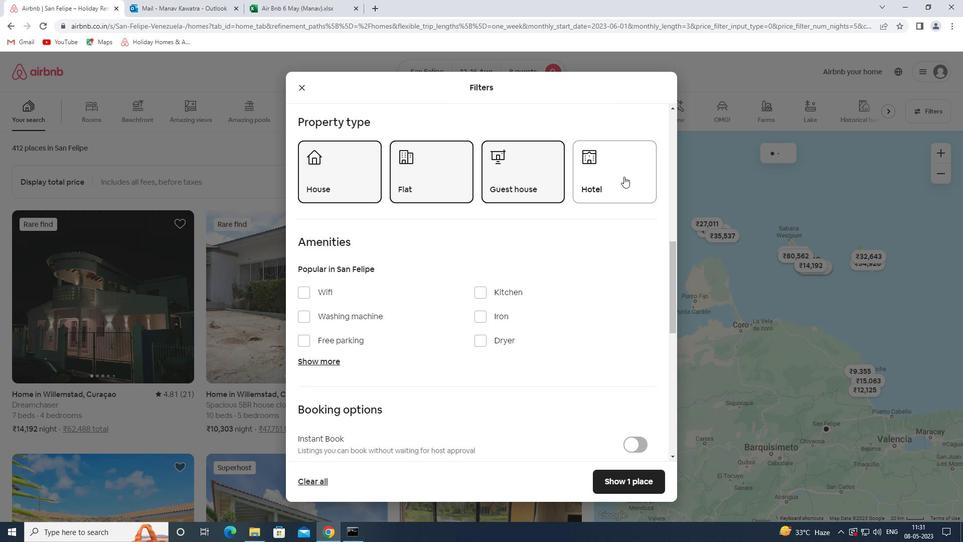 
Action: Mouse moved to (319, 287)
Screenshot: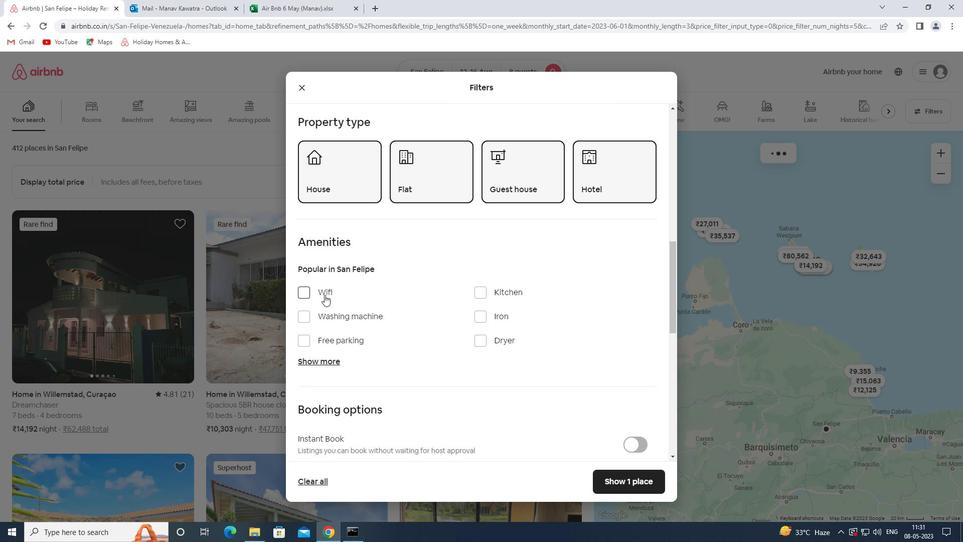 
Action: Mouse pressed left at (319, 287)
Screenshot: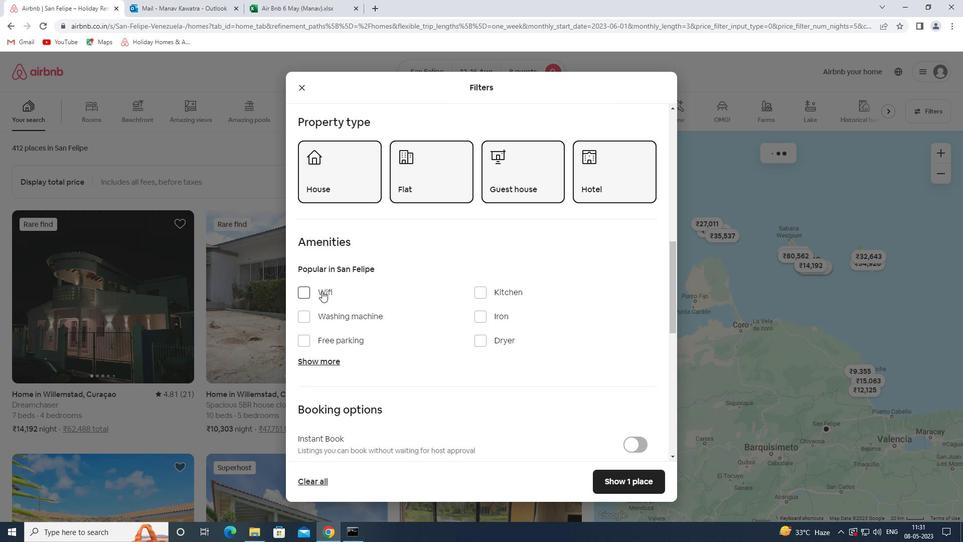 
Action: Mouse moved to (328, 317)
Screenshot: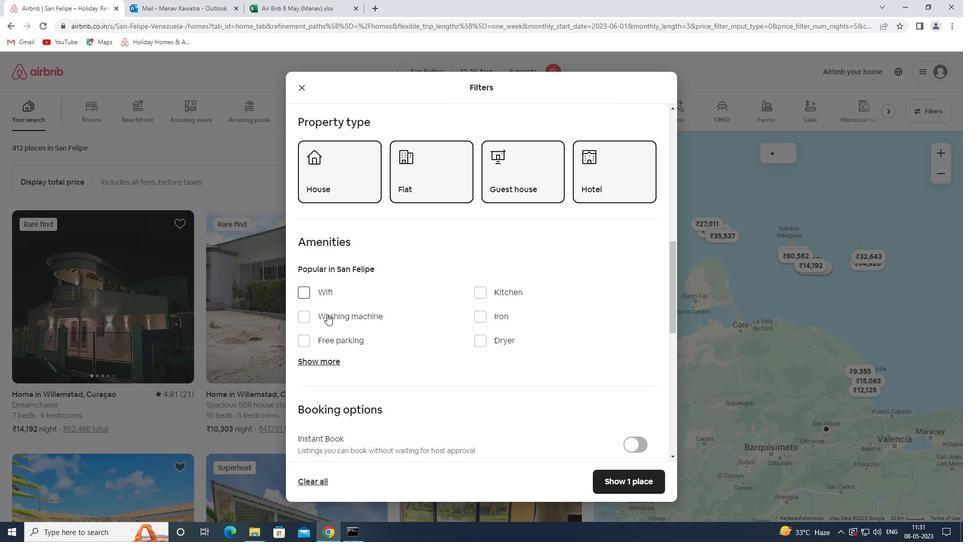 
Action: Mouse pressed left at (328, 317)
Screenshot: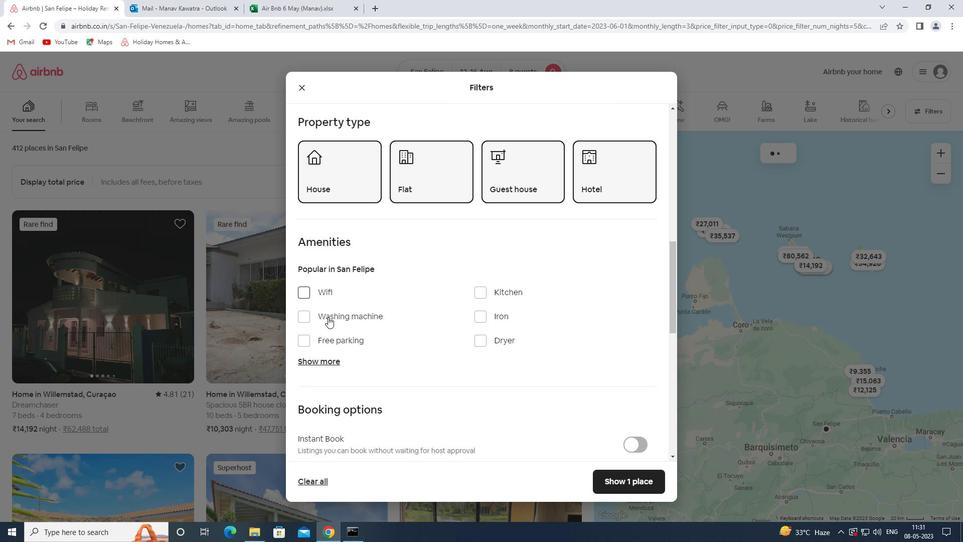 
Action: Mouse moved to (348, 318)
Screenshot: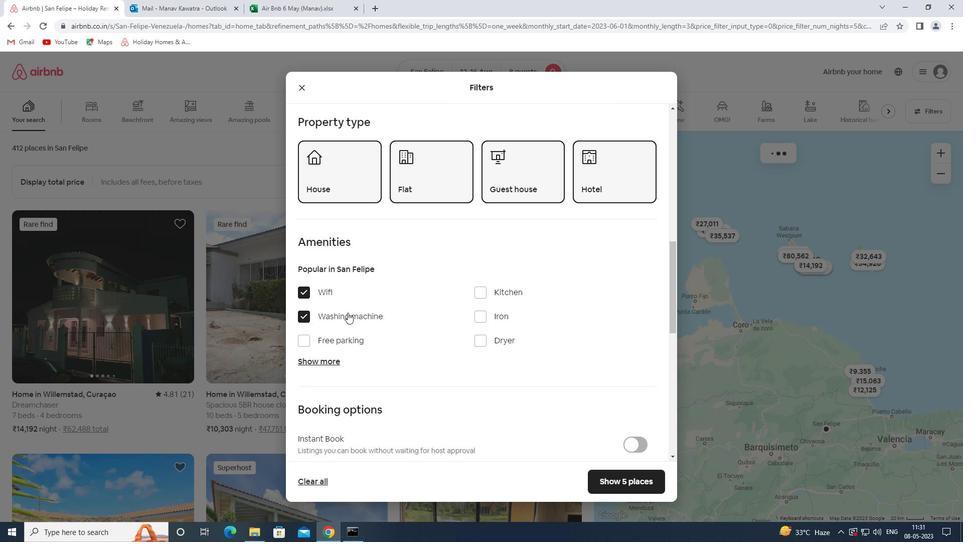 
Action: Mouse pressed left at (348, 318)
Screenshot: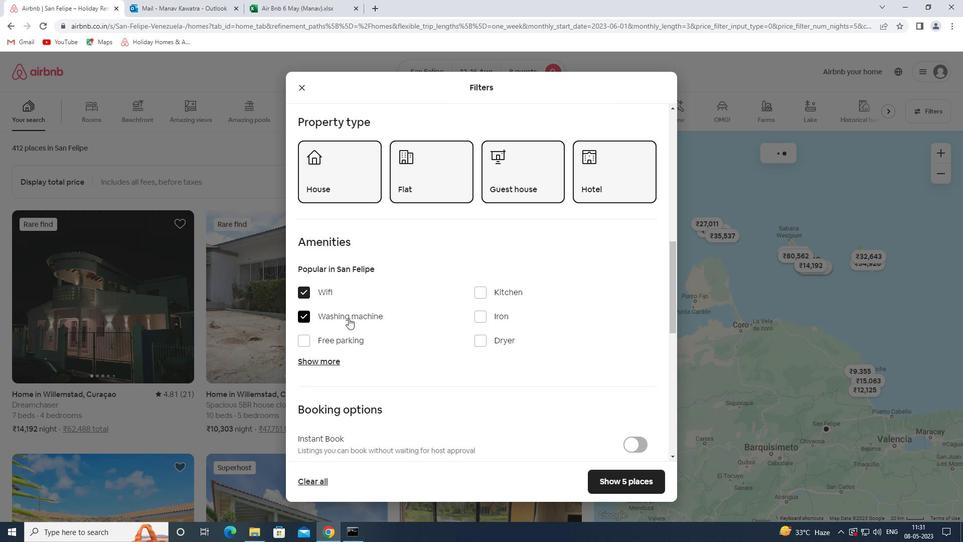 
Action: Mouse moved to (334, 362)
Screenshot: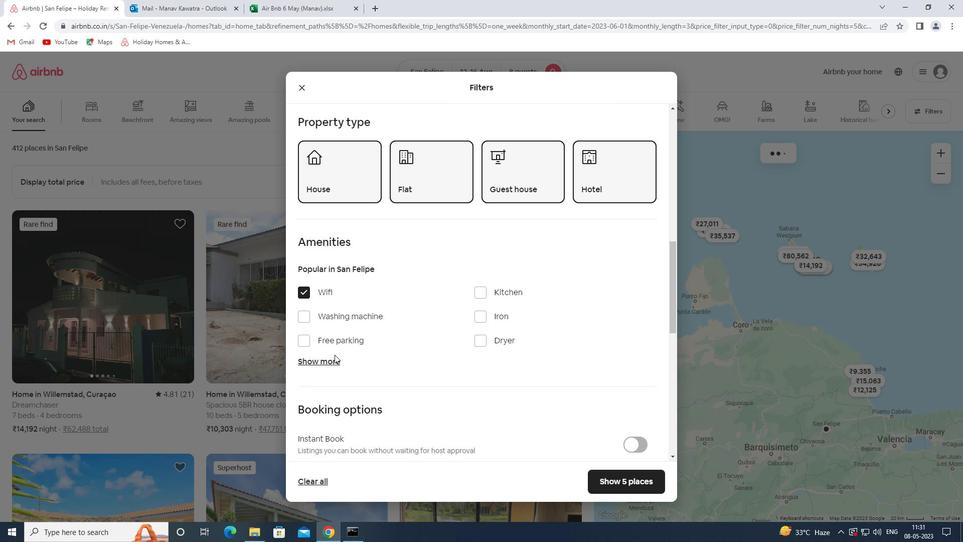 
Action: Mouse pressed left at (334, 362)
Screenshot: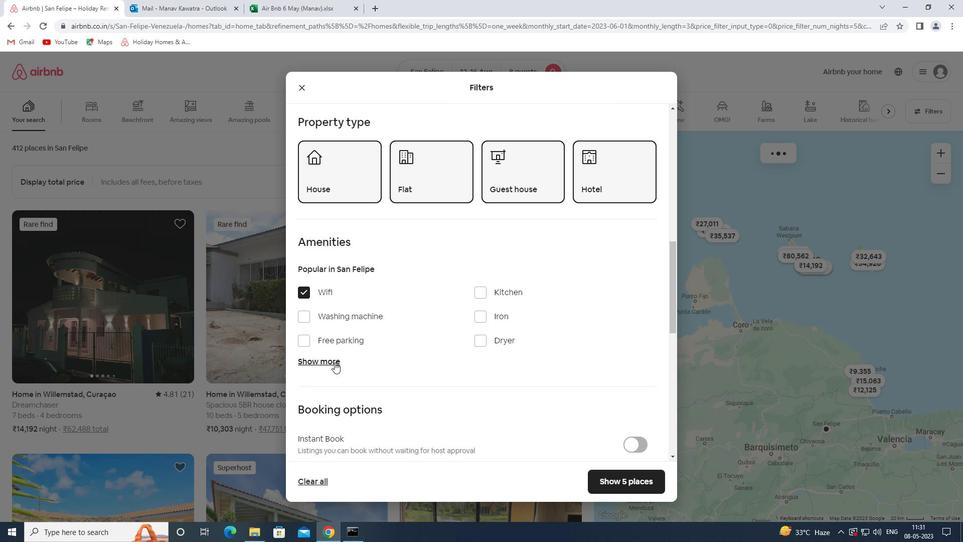 
Action: Mouse moved to (352, 342)
Screenshot: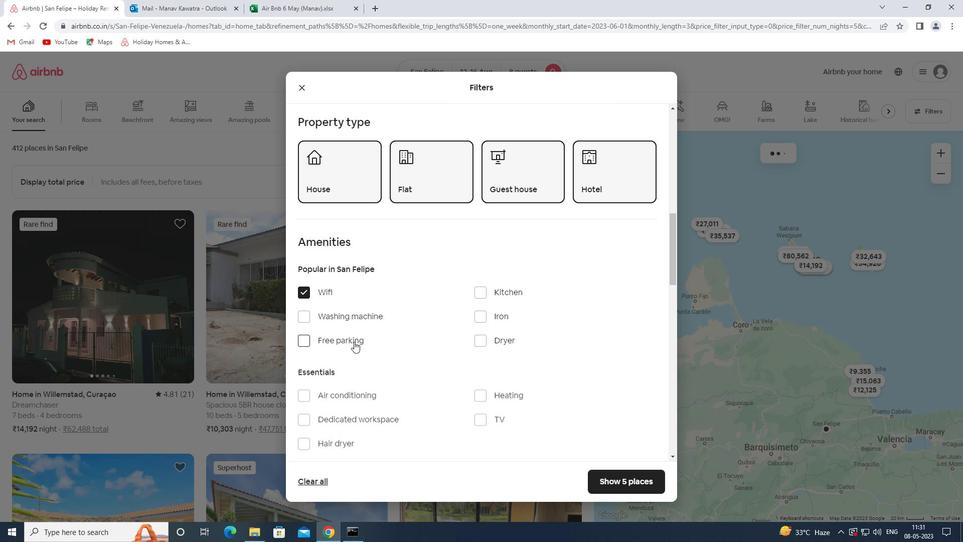 
Action: Mouse pressed left at (352, 342)
Screenshot: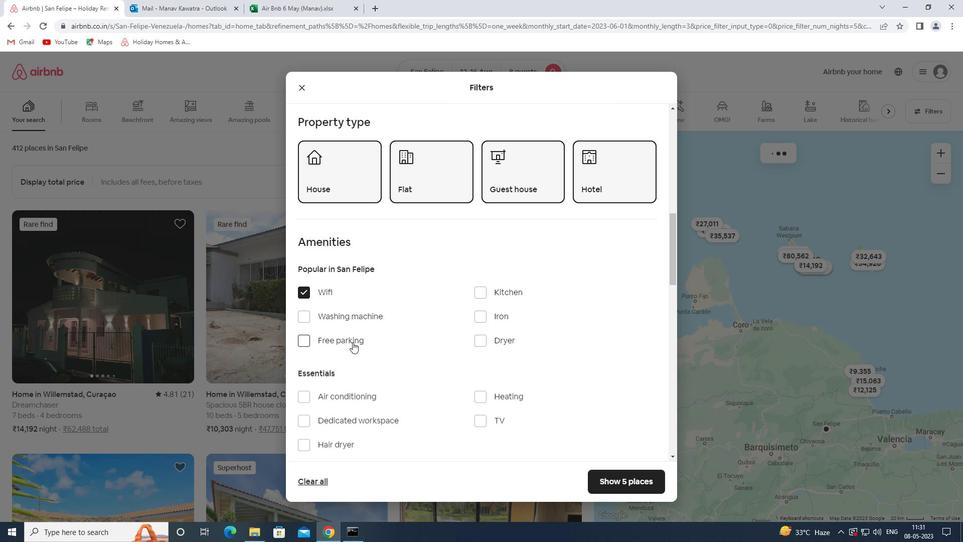
Action: Mouse moved to (547, 378)
Screenshot: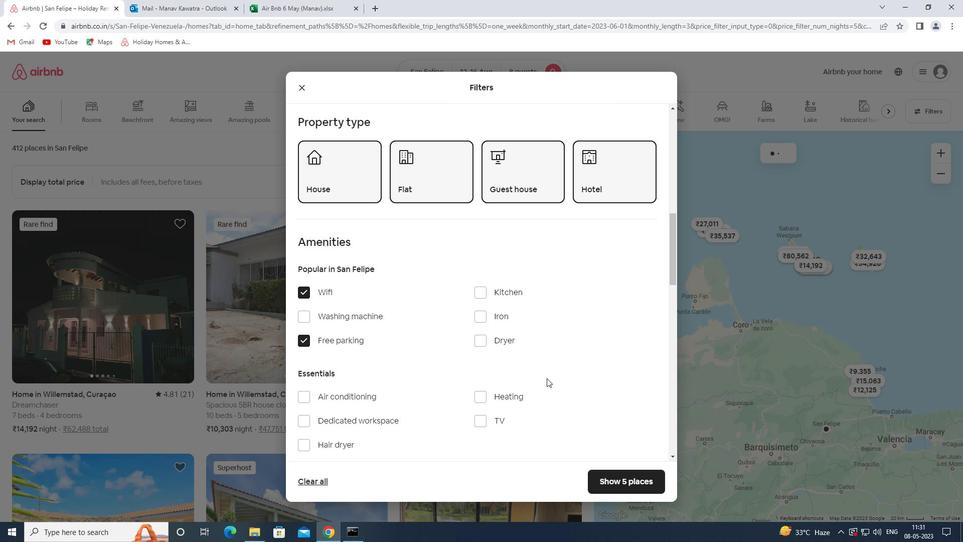 
Action: Mouse scrolled (547, 378) with delta (0, 0)
Screenshot: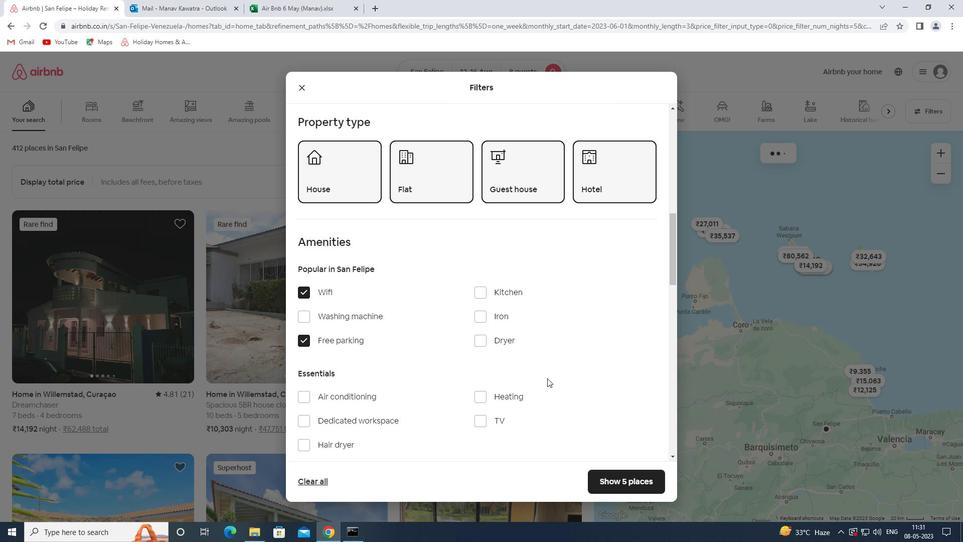 
Action: Mouse scrolled (547, 378) with delta (0, 0)
Screenshot: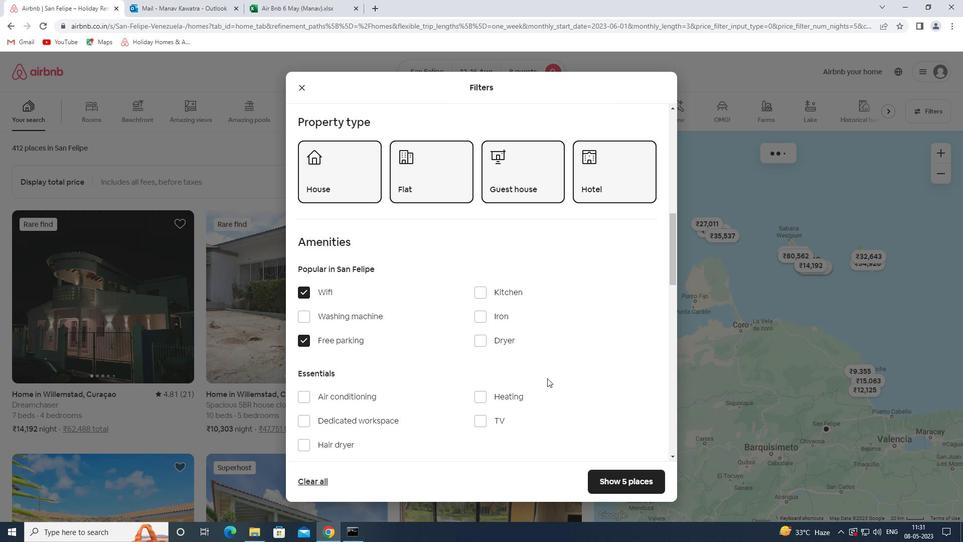 
Action: Mouse moved to (490, 322)
Screenshot: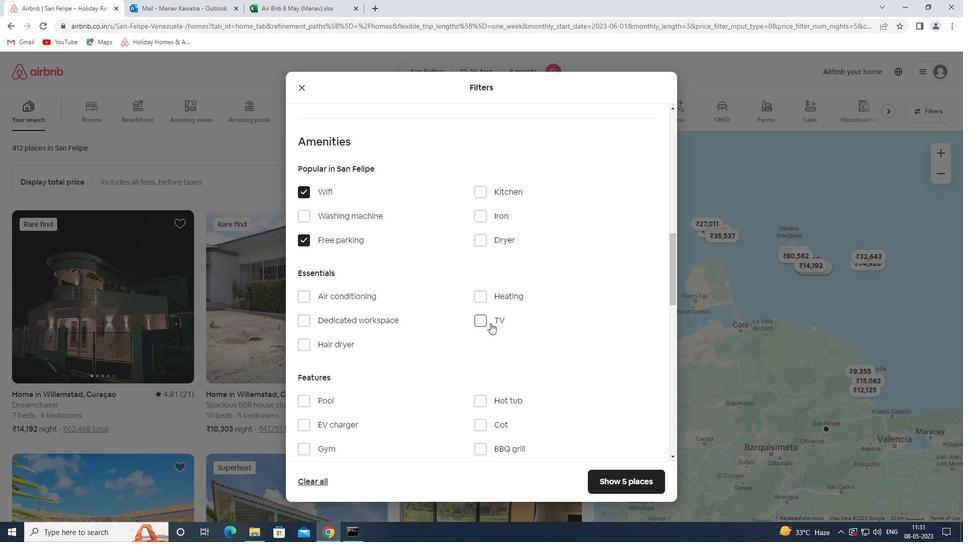 
Action: Mouse pressed left at (490, 322)
Screenshot: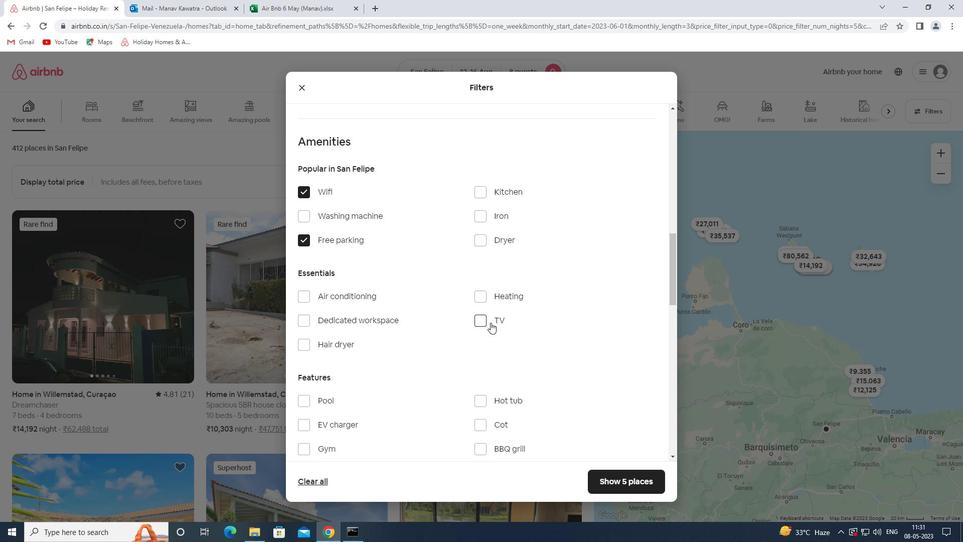 
Action: Mouse moved to (452, 383)
Screenshot: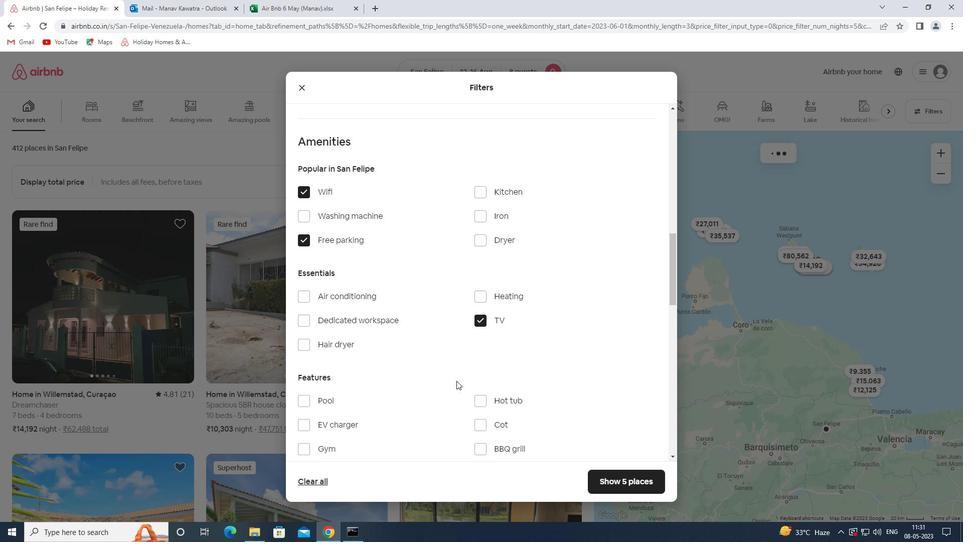 
Action: Mouse scrolled (452, 383) with delta (0, 0)
Screenshot: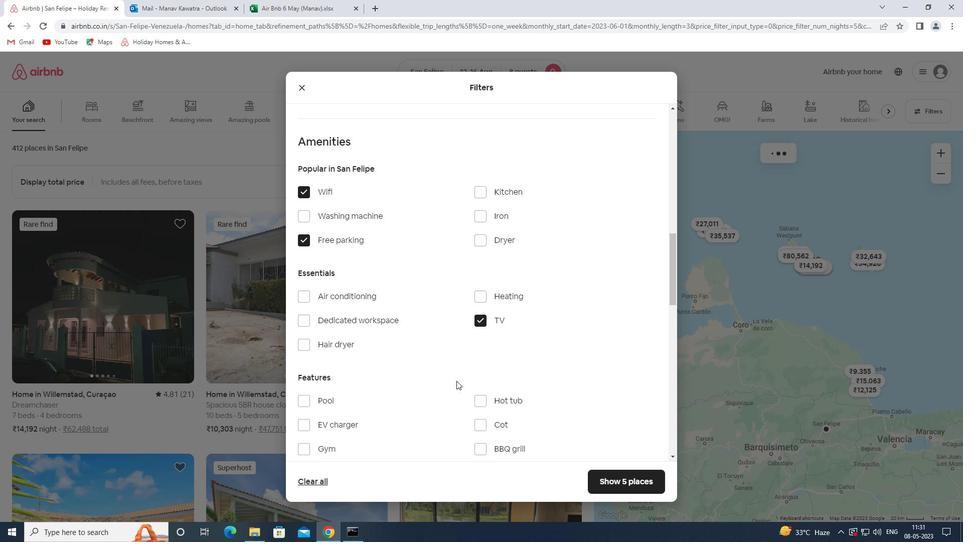 
Action: Mouse scrolled (452, 383) with delta (0, 0)
Screenshot: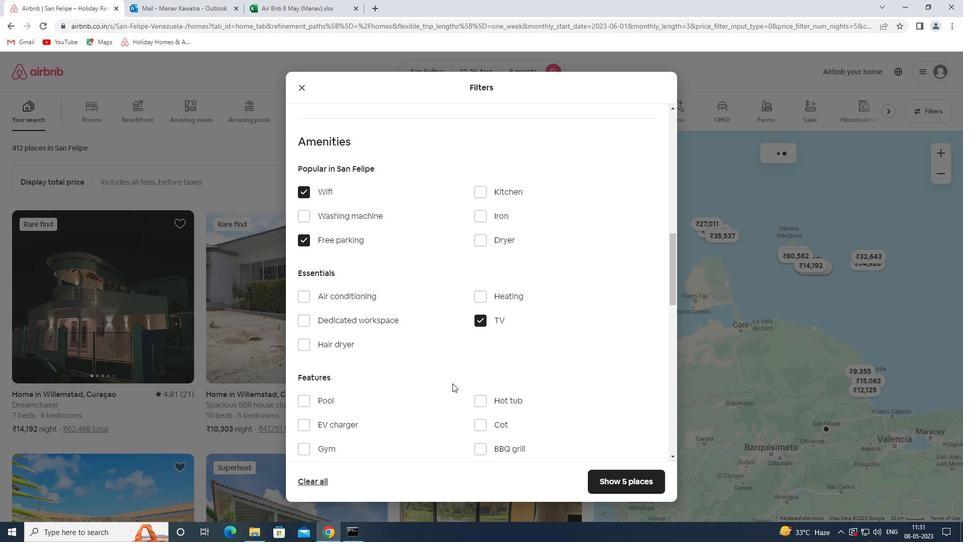 
Action: Mouse moved to (451, 384)
Screenshot: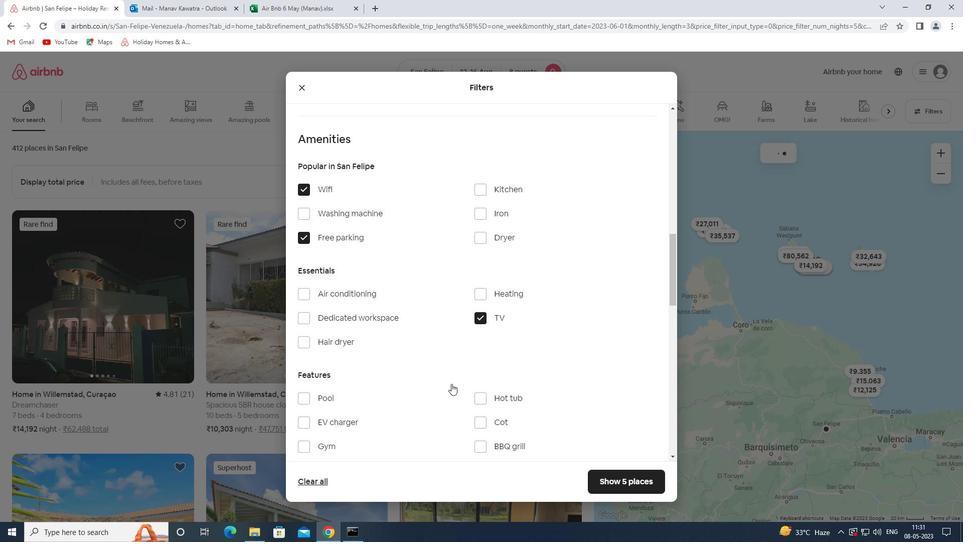 
Action: Mouse scrolled (451, 383) with delta (0, 0)
Screenshot: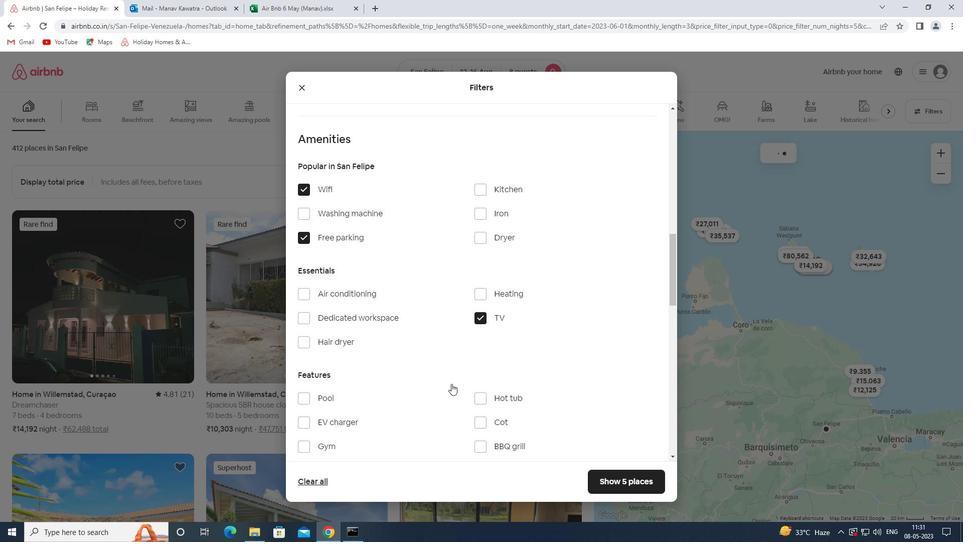 
Action: Mouse moved to (309, 294)
Screenshot: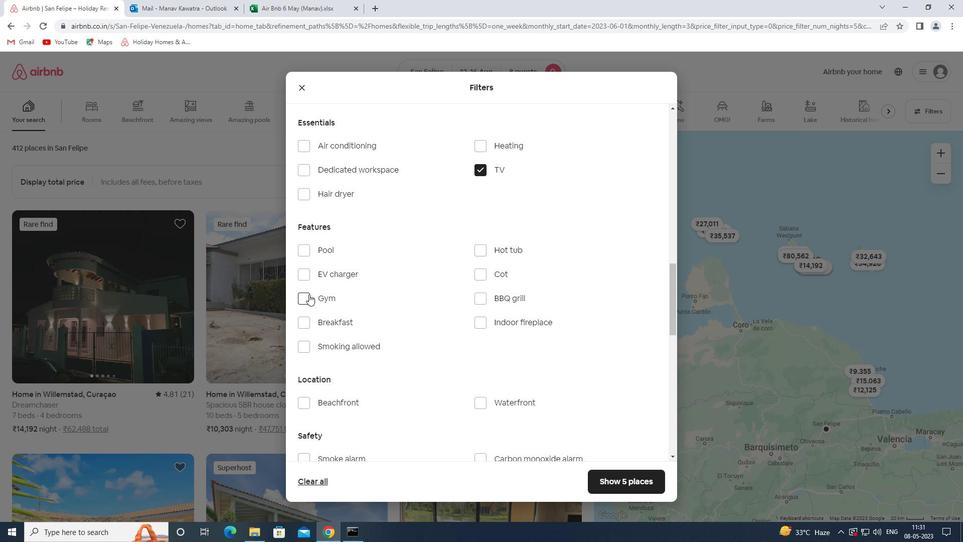
Action: Mouse pressed left at (309, 294)
Screenshot: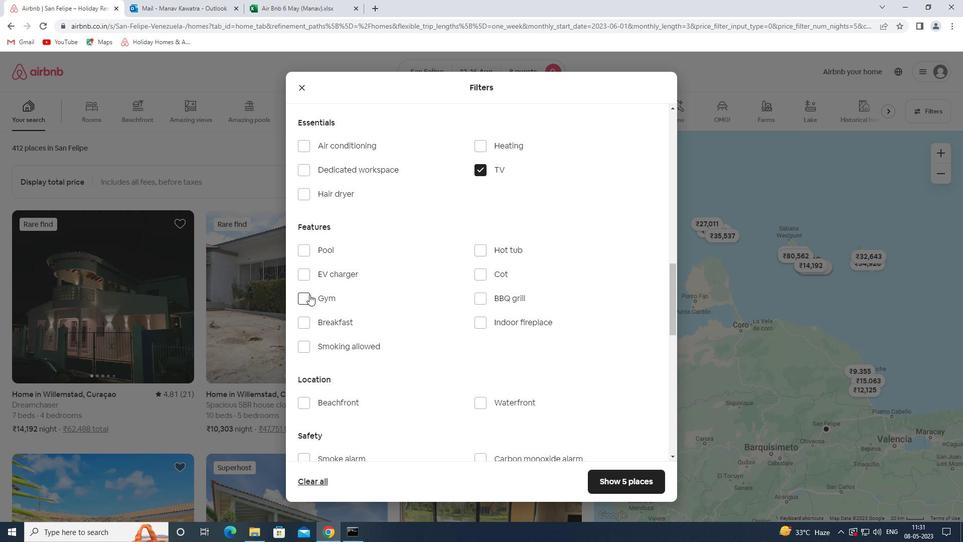 
Action: Mouse moved to (331, 322)
Screenshot: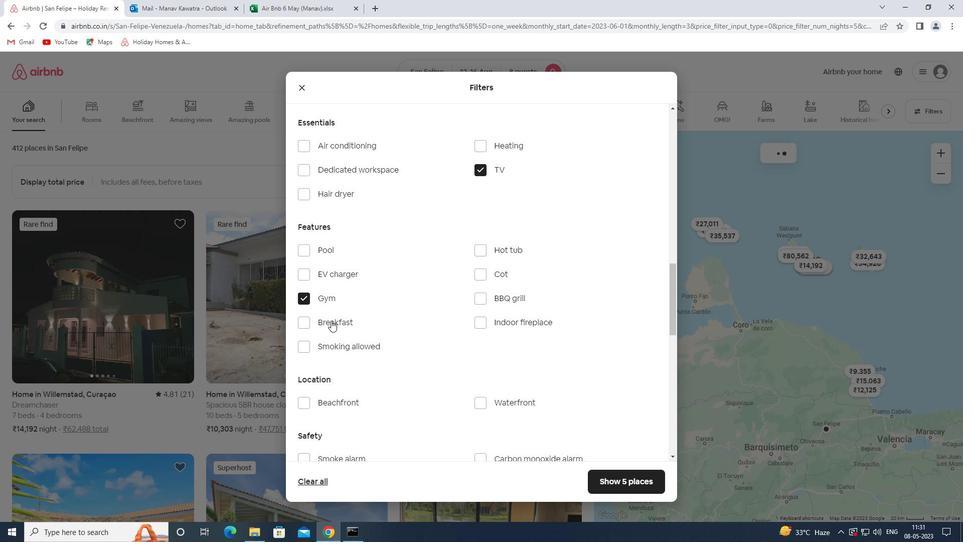 
Action: Mouse pressed left at (331, 322)
Screenshot: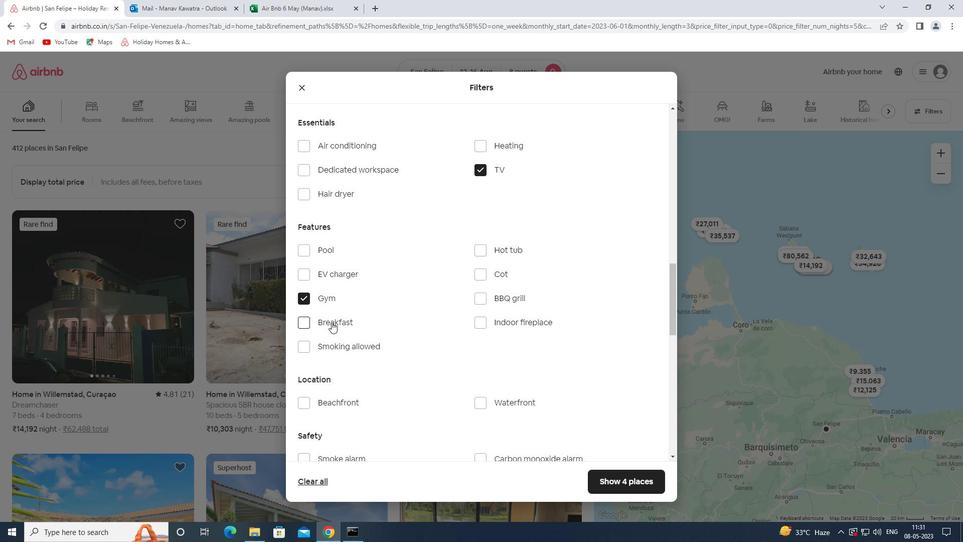 
Action: Mouse moved to (410, 330)
Screenshot: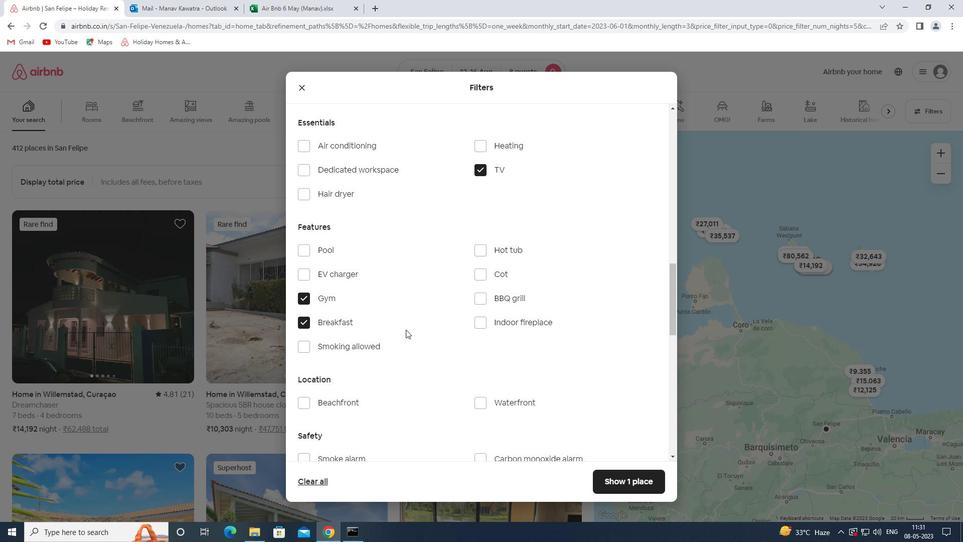 
Action: Mouse scrolled (410, 329) with delta (0, 0)
Screenshot: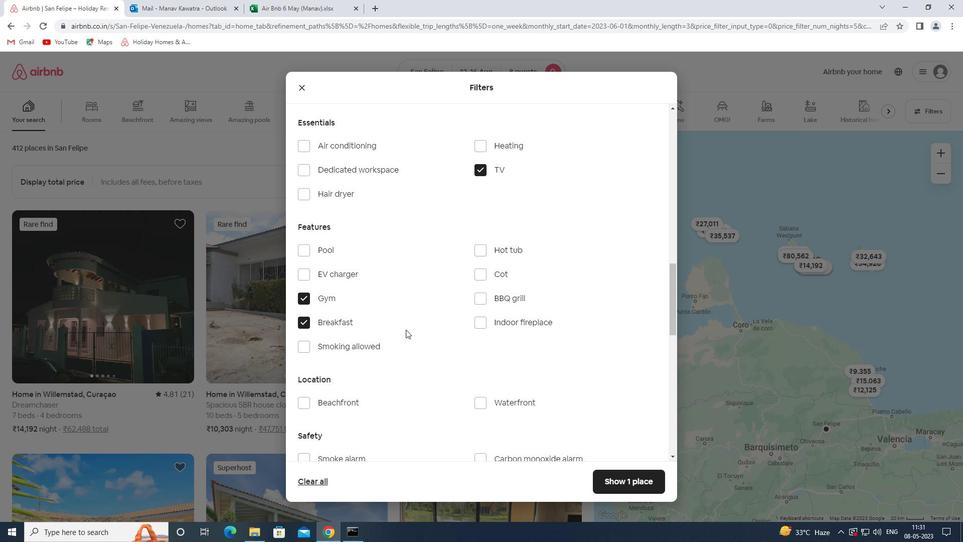 
Action: Mouse scrolled (410, 329) with delta (0, 0)
Screenshot: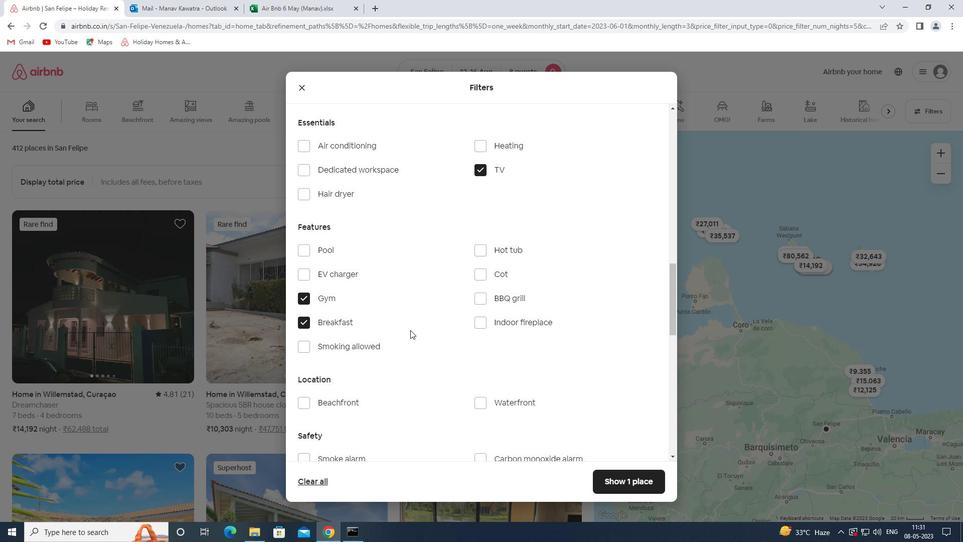 
Action: Mouse moved to (411, 331)
Screenshot: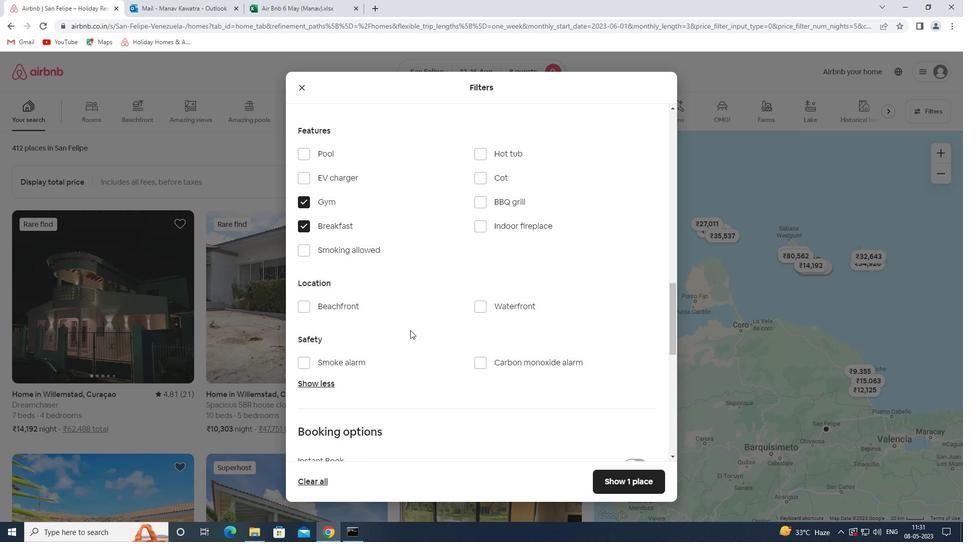 
Action: Mouse scrolled (411, 330) with delta (0, 0)
Screenshot: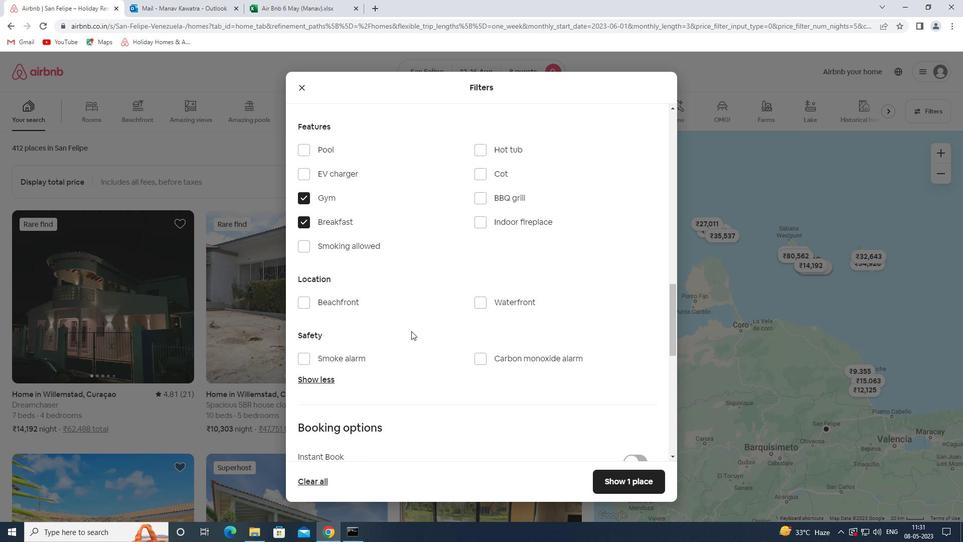 
Action: Mouse scrolled (411, 330) with delta (0, 0)
Screenshot: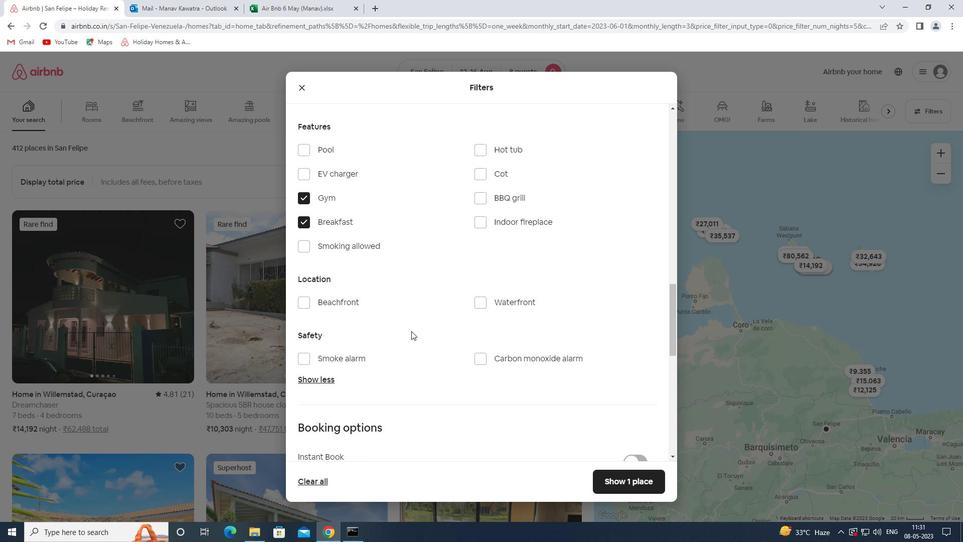 
Action: Mouse scrolled (411, 330) with delta (0, 0)
Screenshot: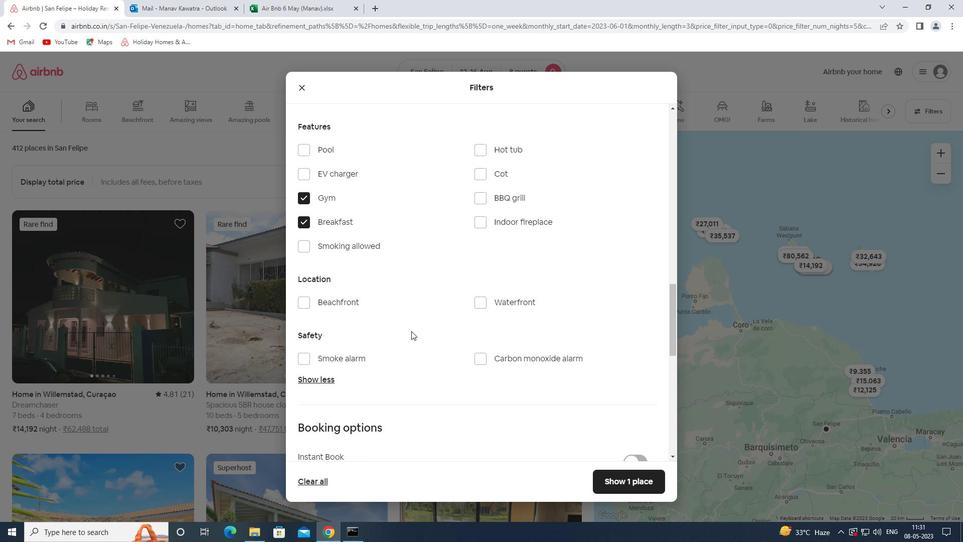 
Action: Mouse moved to (642, 348)
Screenshot: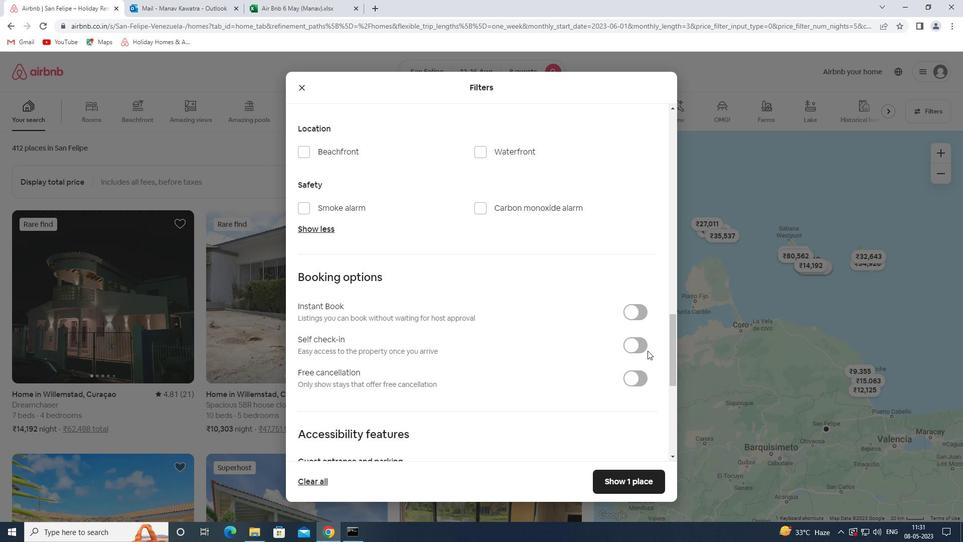 
Action: Mouse pressed left at (642, 348)
Screenshot: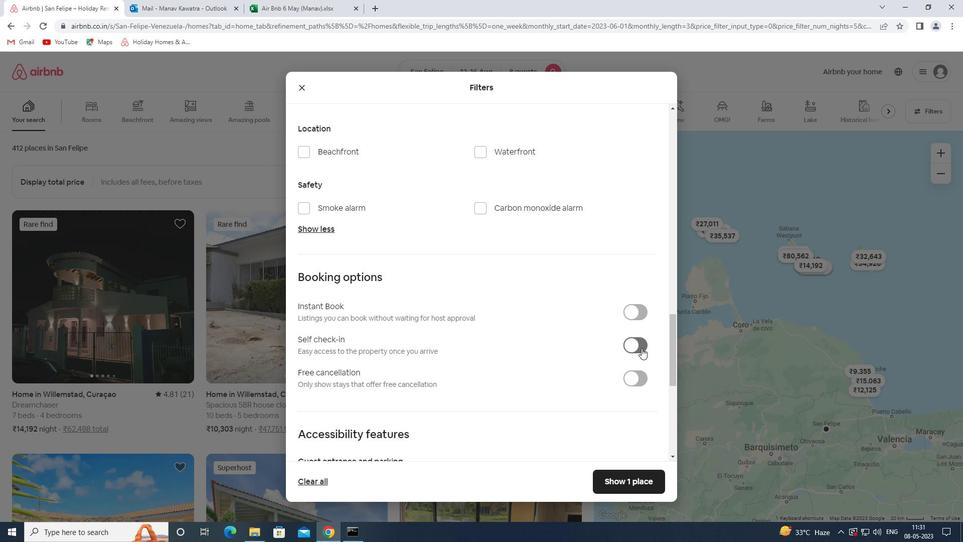 
Action: Mouse moved to (591, 380)
Screenshot: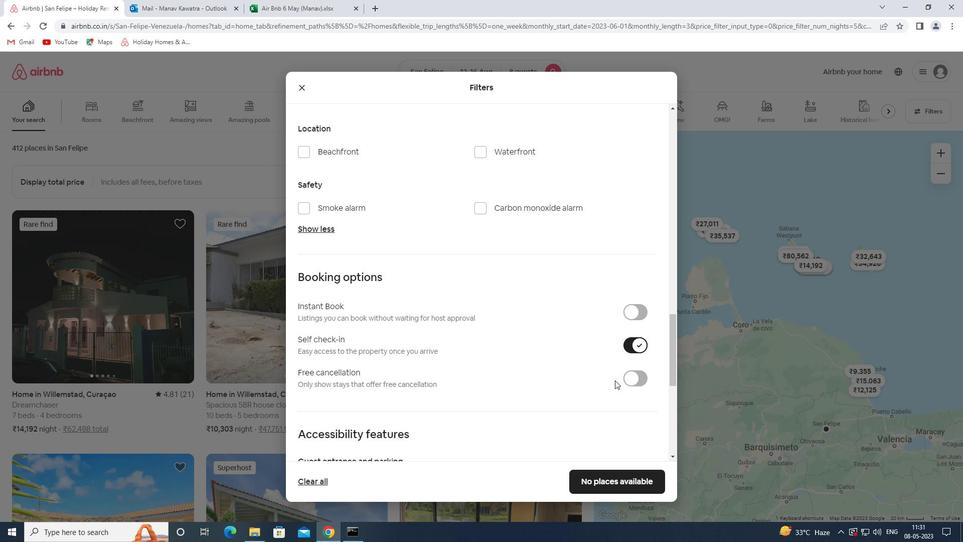 
Action: Mouse scrolled (591, 379) with delta (0, 0)
Screenshot: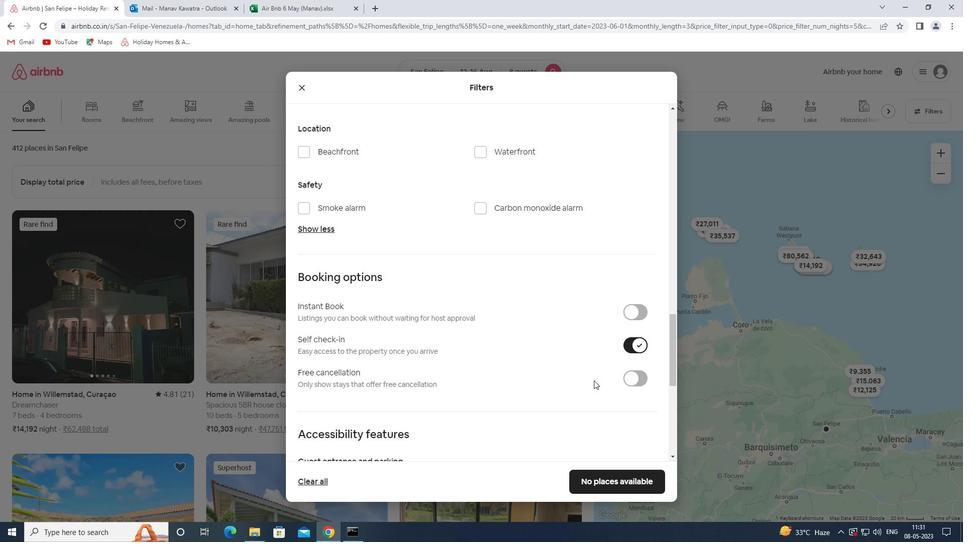 
Action: Mouse scrolled (591, 379) with delta (0, 0)
Screenshot: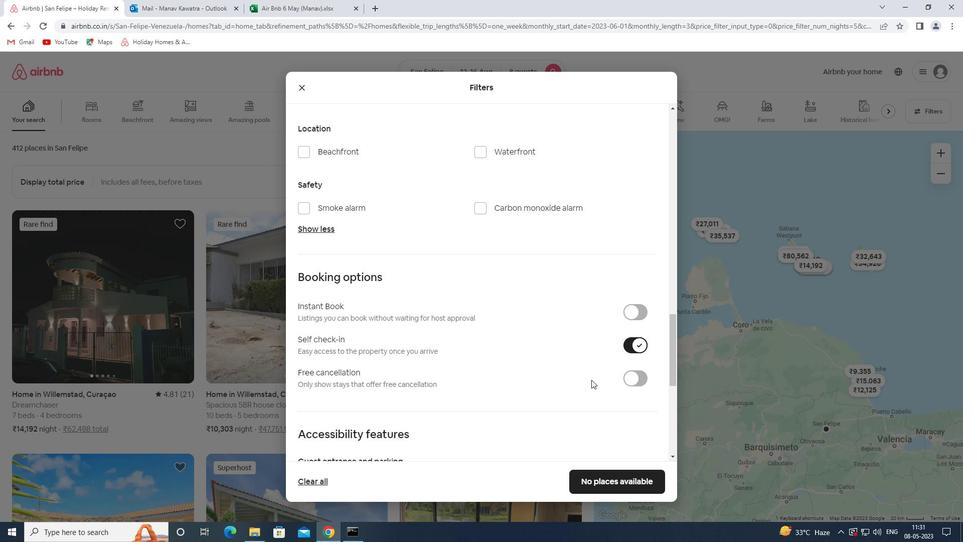 
Action: Mouse scrolled (591, 379) with delta (0, 0)
Screenshot: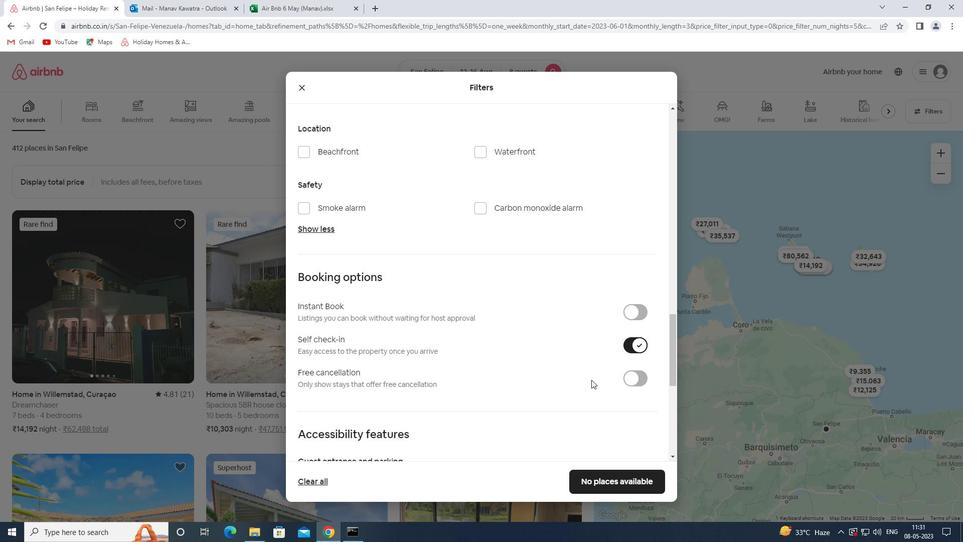 
Action: Mouse scrolled (591, 379) with delta (0, 0)
Screenshot: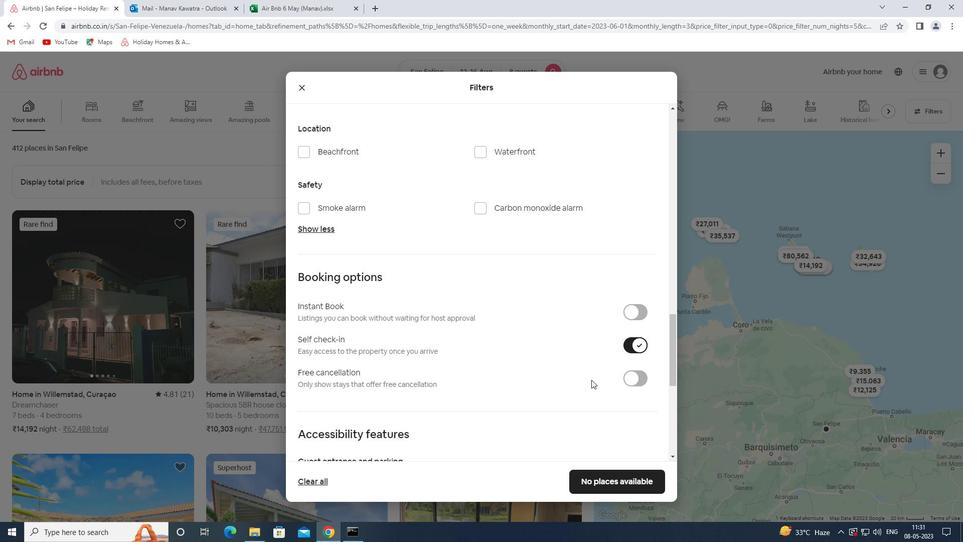 
Action: Mouse scrolled (591, 379) with delta (0, 0)
Screenshot: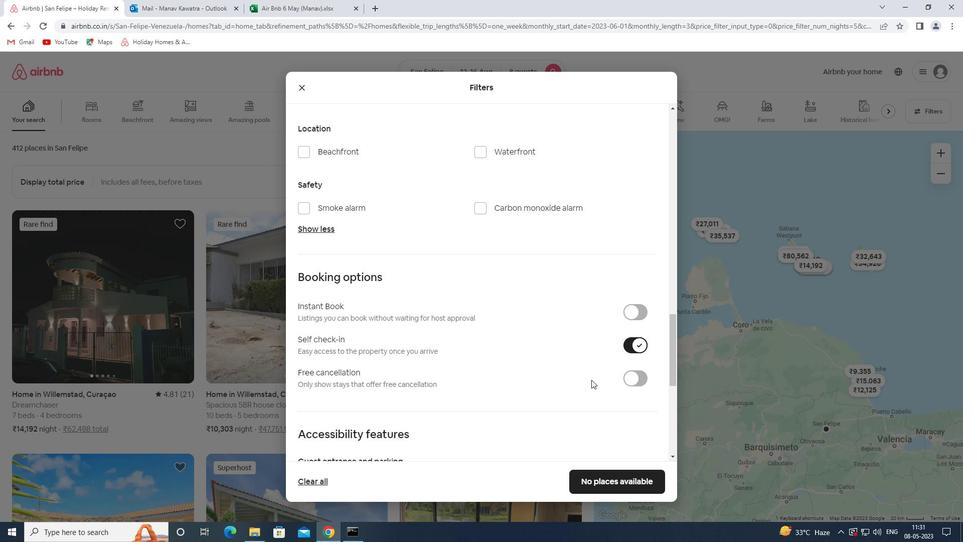 
Action: Mouse moved to (408, 320)
Screenshot: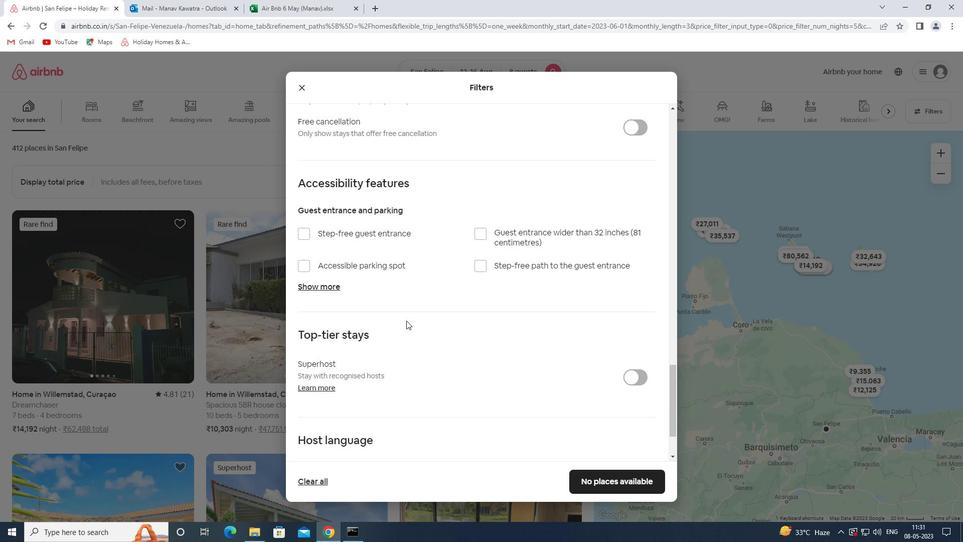 
Action: Mouse scrolled (408, 320) with delta (0, 0)
Screenshot: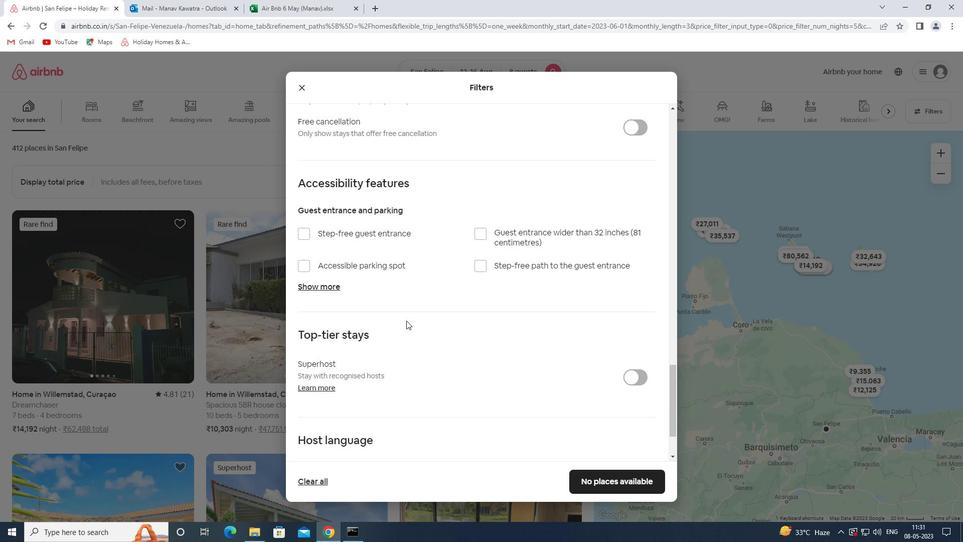 
Action: Mouse moved to (413, 323)
Screenshot: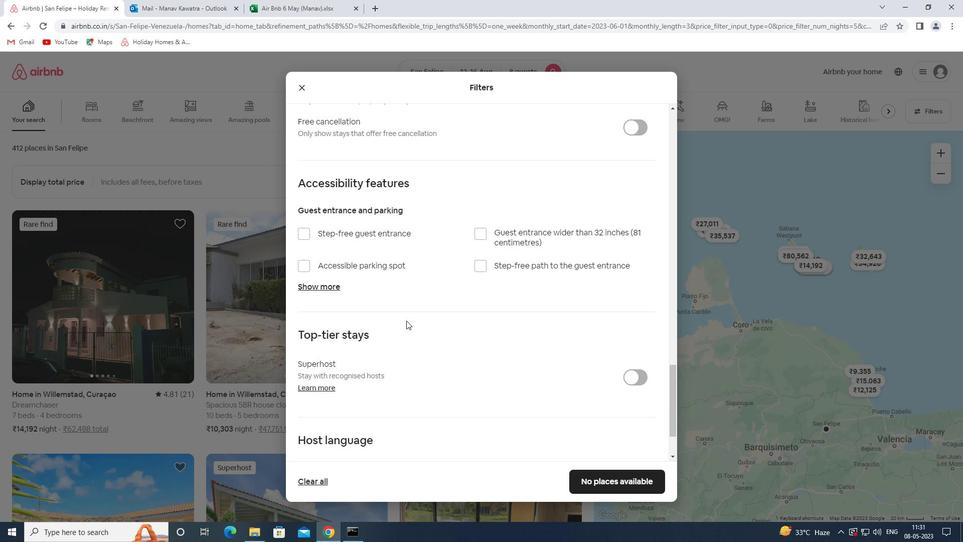 
Action: Mouse scrolled (413, 322) with delta (0, 0)
Screenshot: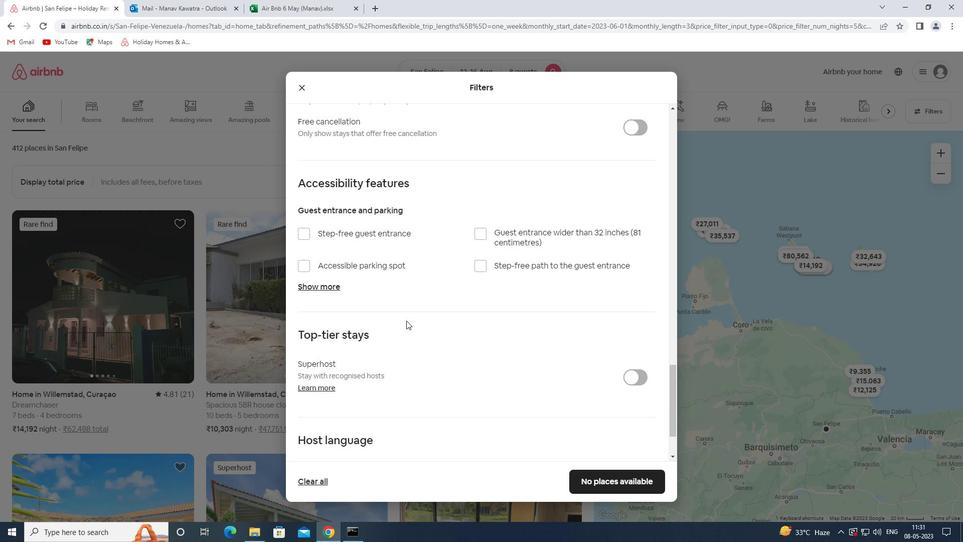 
Action: Mouse moved to (321, 389)
Screenshot: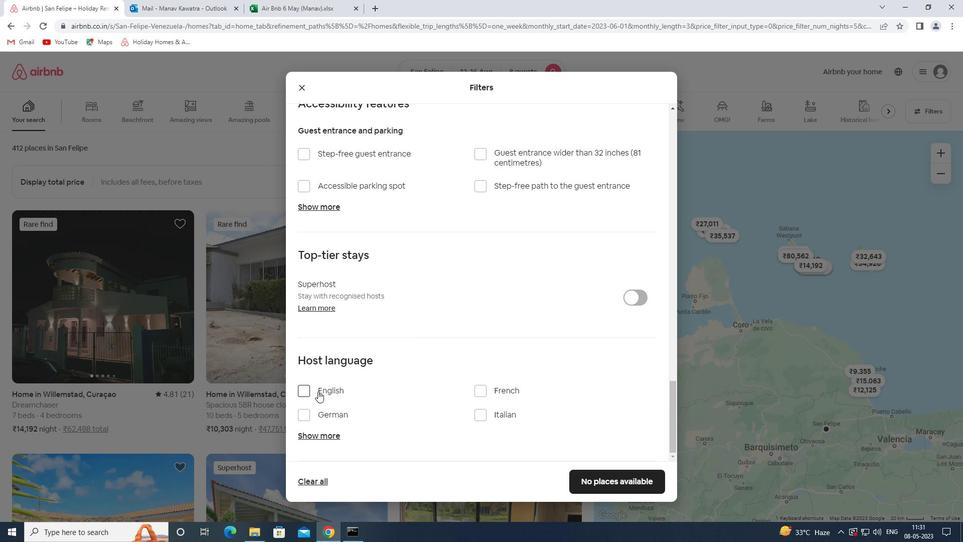 
Action: Mouse pressed left at (321, 389)
Screenshot: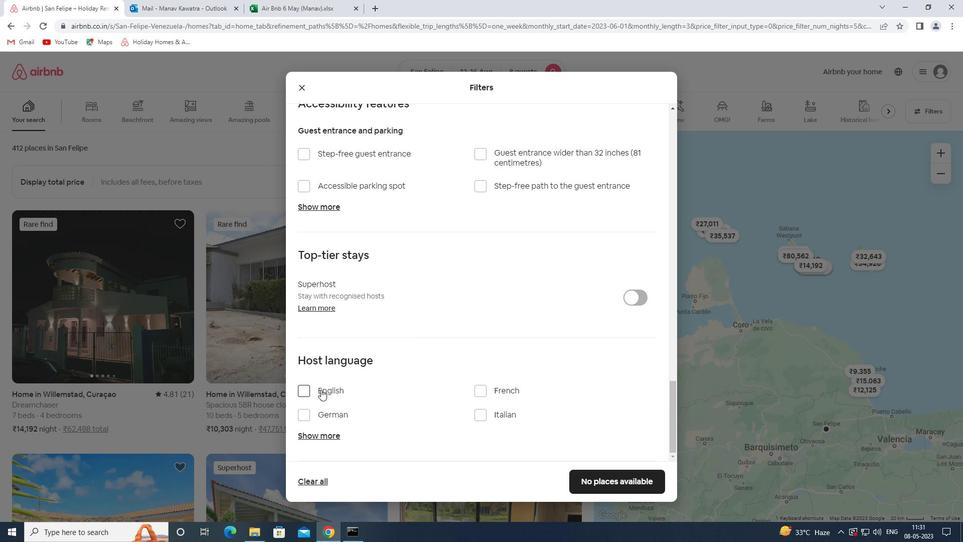 
Action: Mouse moved to (581, 481)
Screenshot: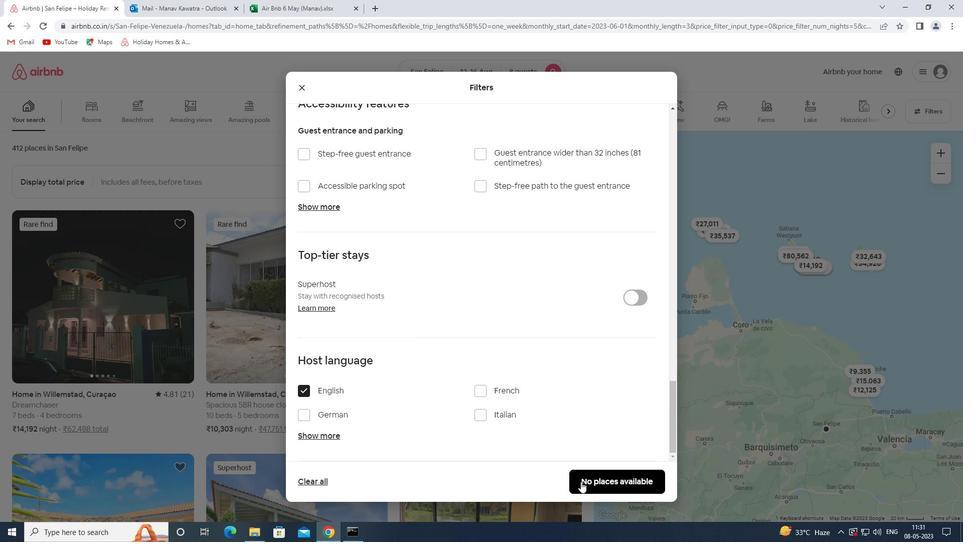 
Action: Mouse pressed left at (581, 481)
Screenshot: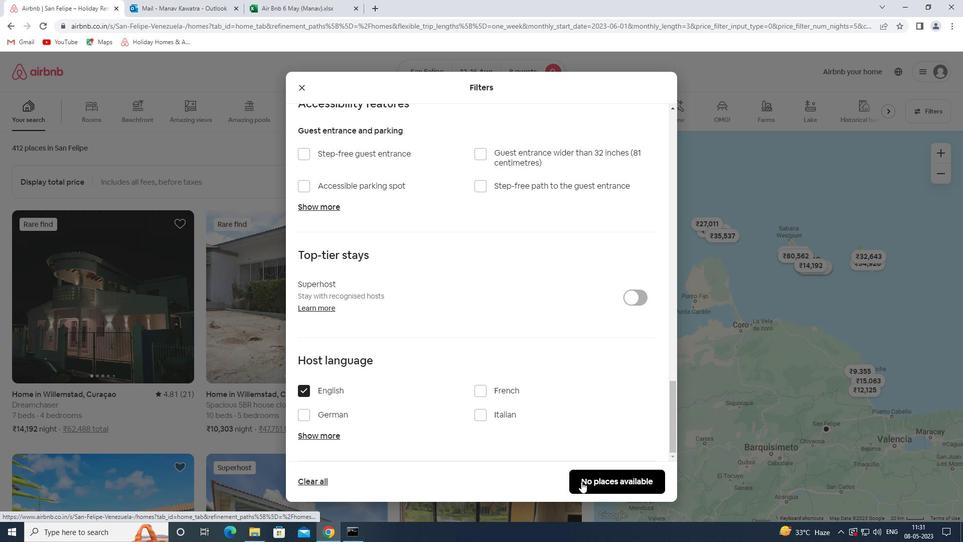 
